 Task: Add the "Expendable selection" in the site builder.
Action: Mouse moved to (1069, 76)
Screenshot: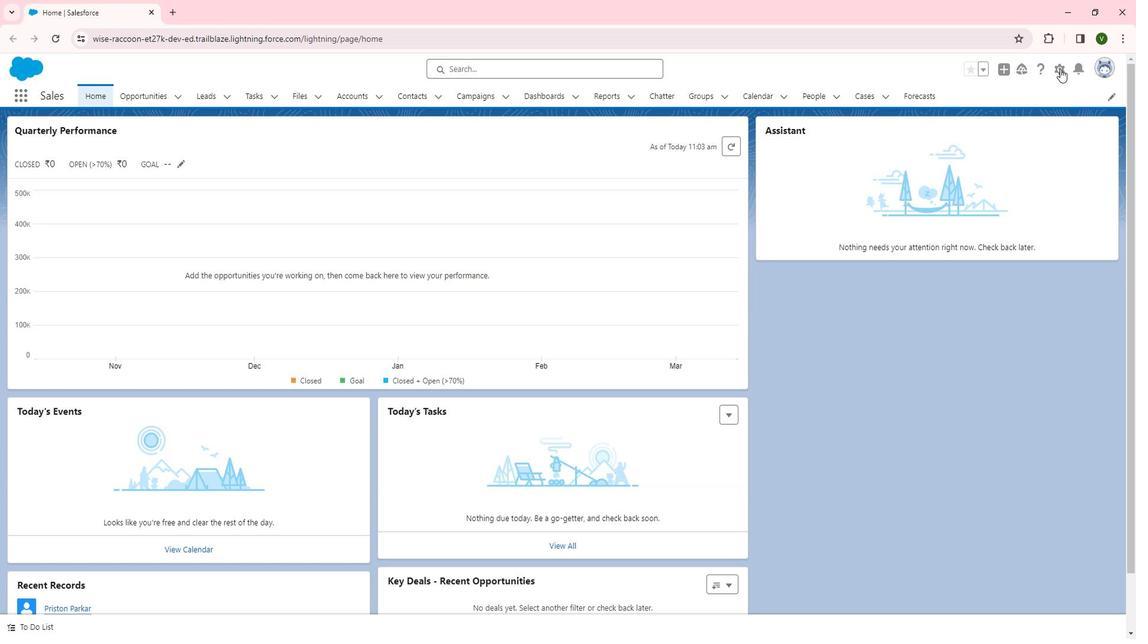 
Action: Mouse pressed left at (1069, 76)
Screenshot: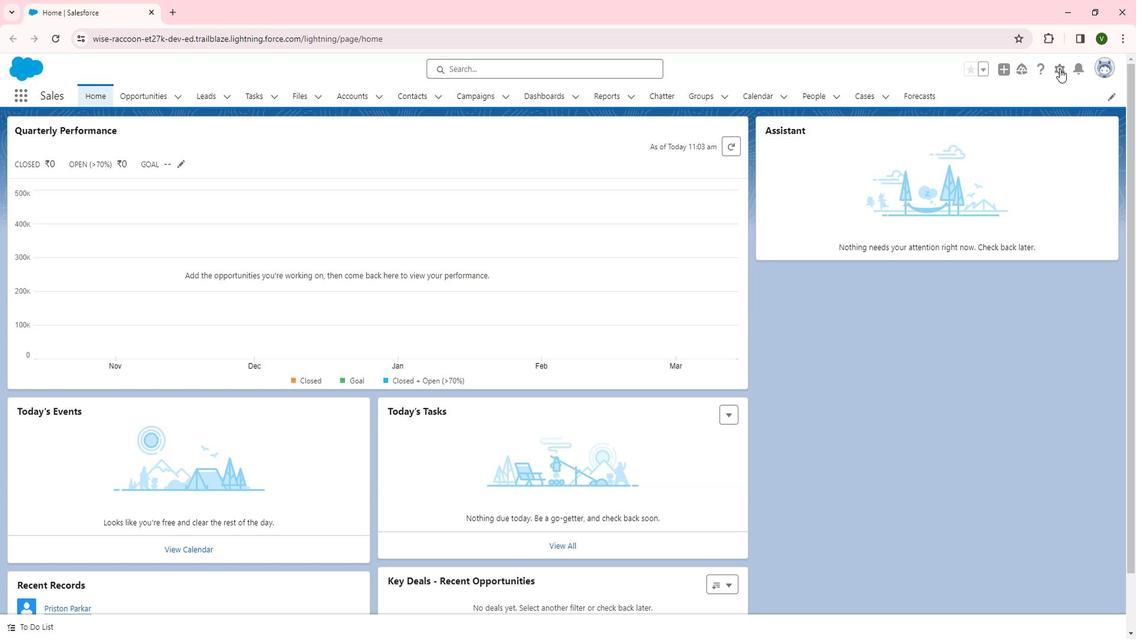 
Action: Mouse moved to (1011, 124)
Screenshot: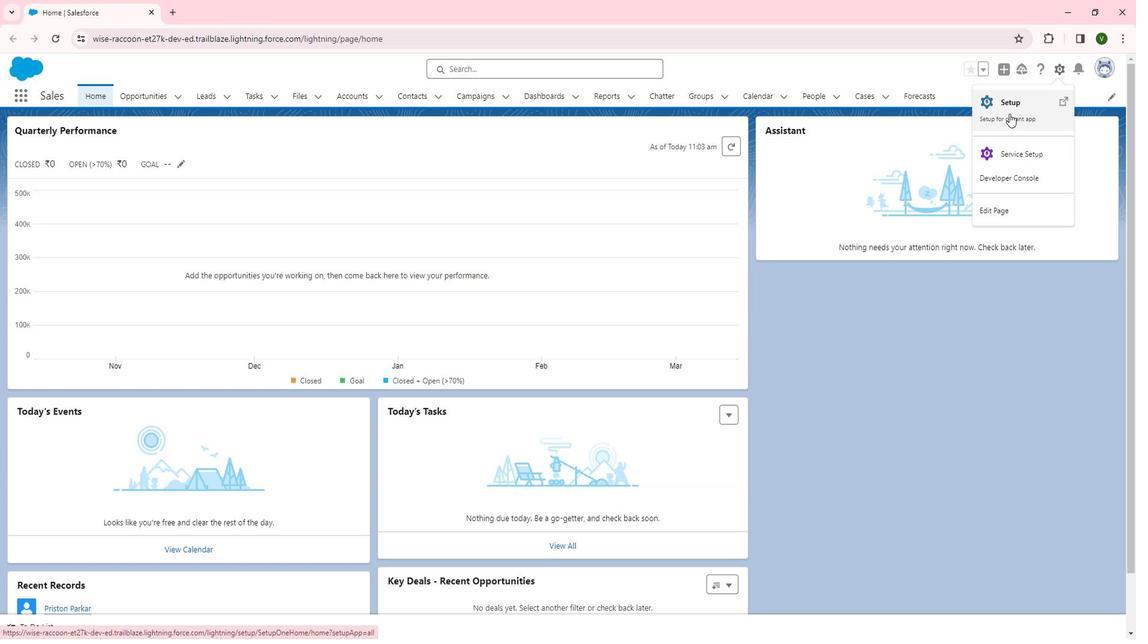 
Action: Mouse pressed left at (1011, 124)
Screenshot: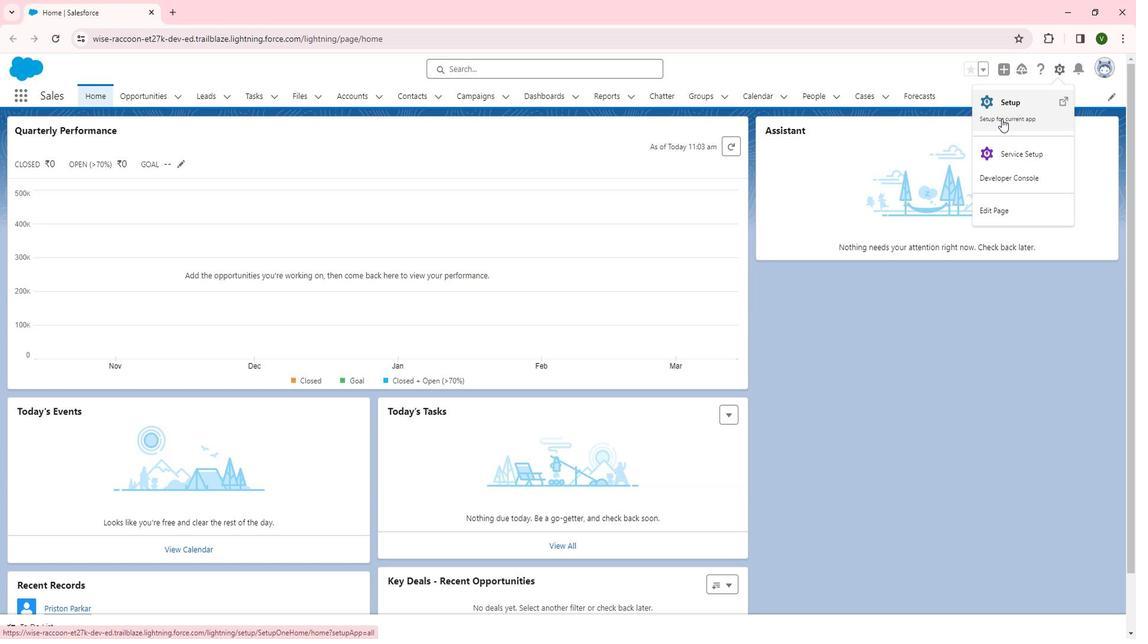 
Action: Mouse moved to (91, 239)
Screenshot: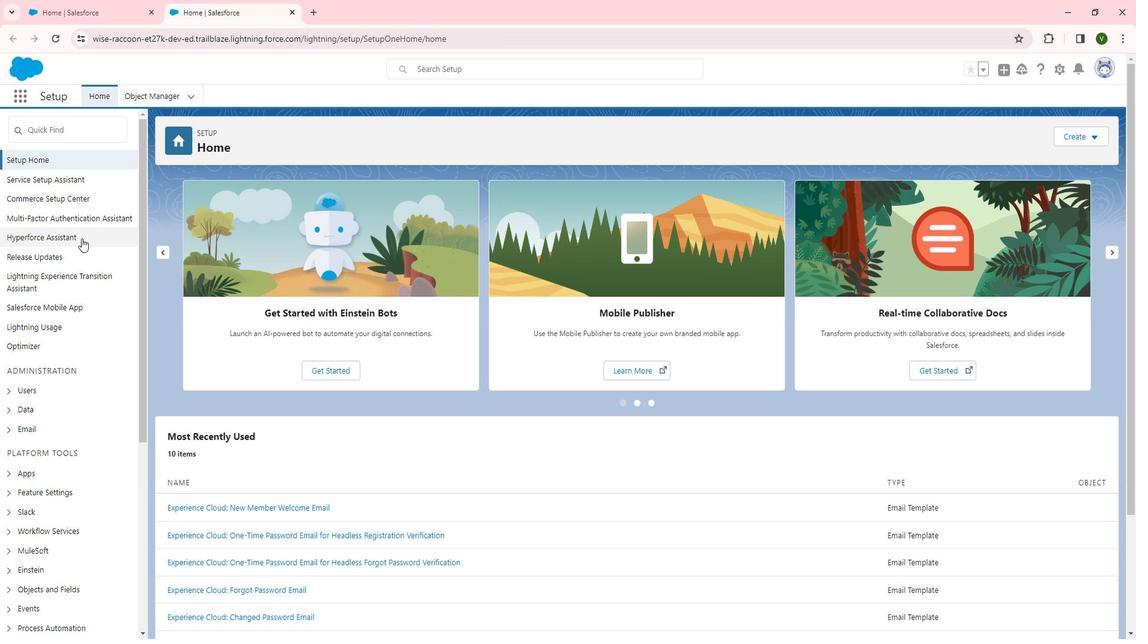 
Action: Mouse scrolled (91, 239) with delta (0, 0)
Screenshot: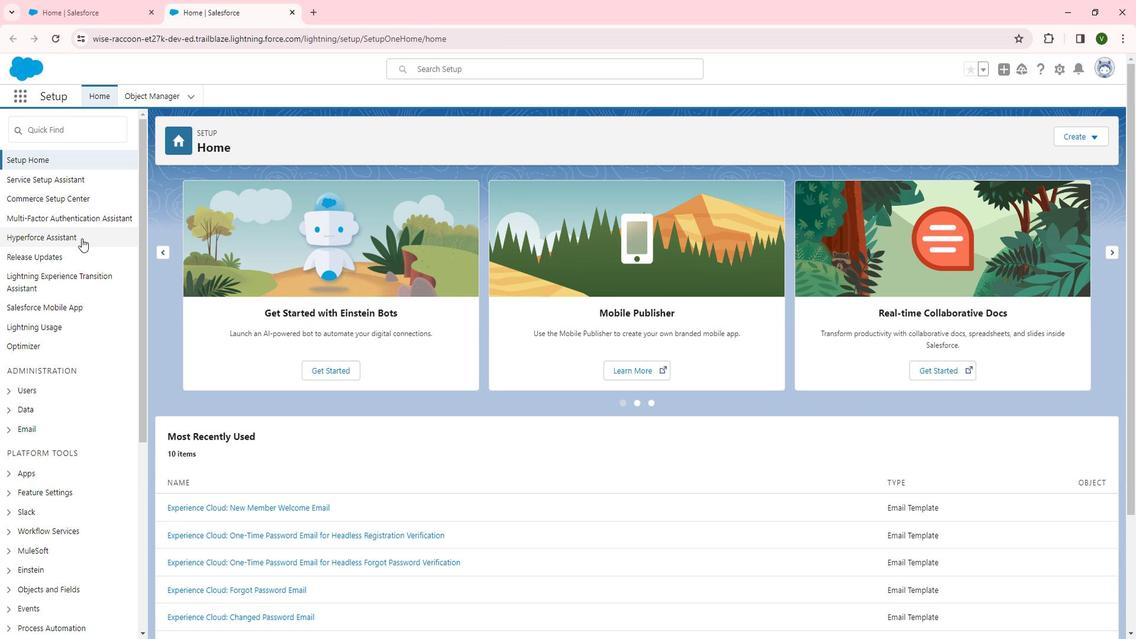 
Action: Mouse scrolled (91, 239) with delta (0, 0)
Screenshot: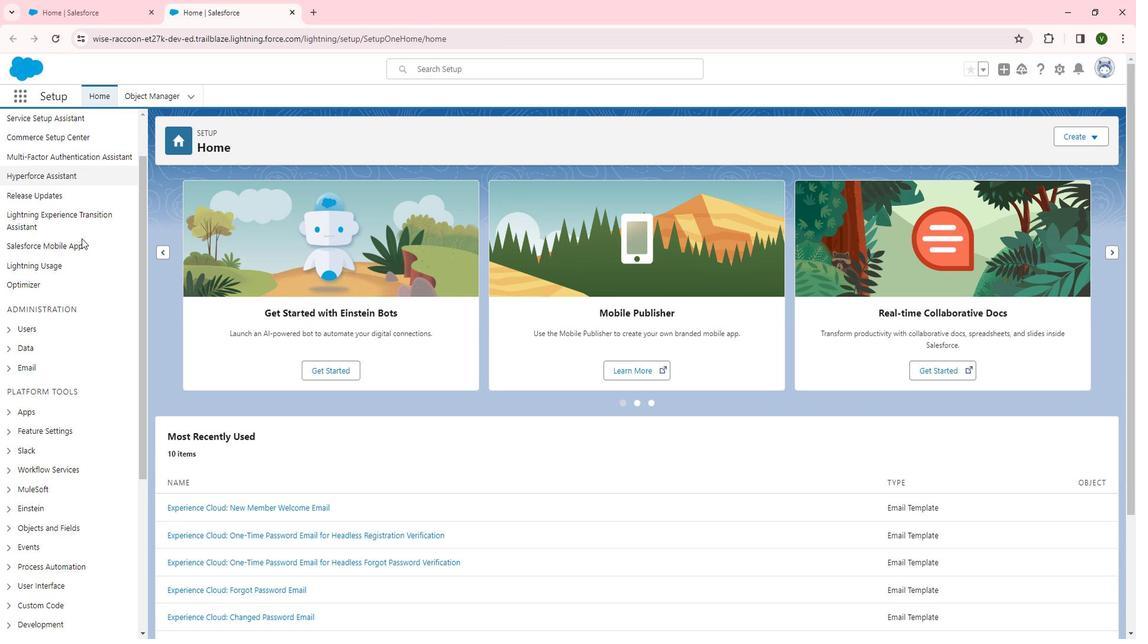 
Action: Mouse scrolled (91, 239) with delta (0, 0)
Screenshot: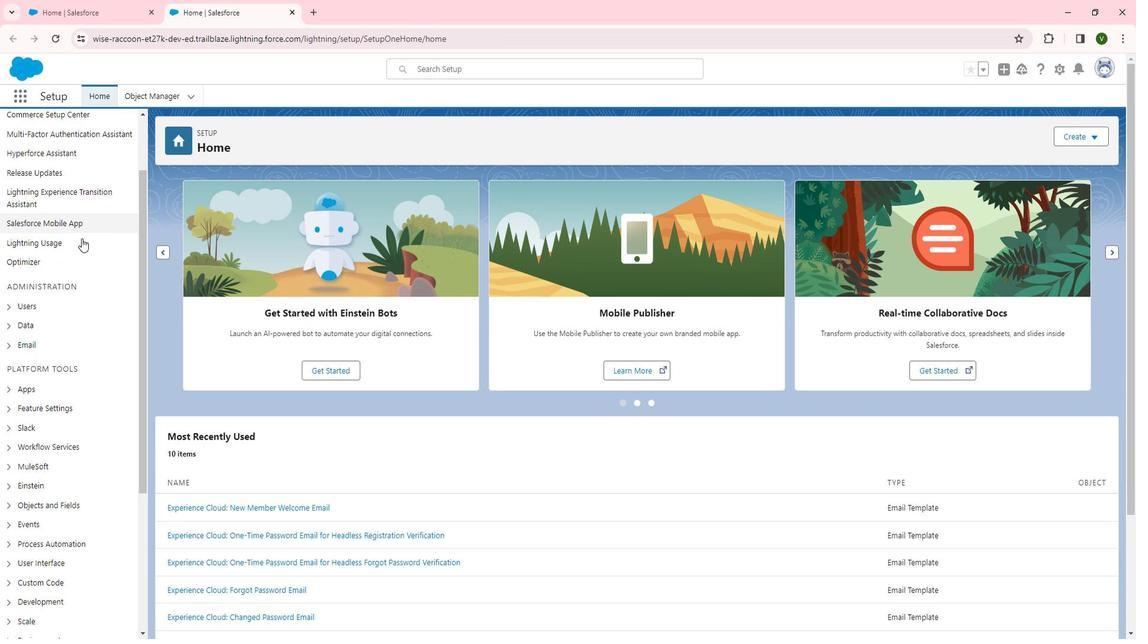 
Action: Mouse moved to (65, 313)
Screenshot: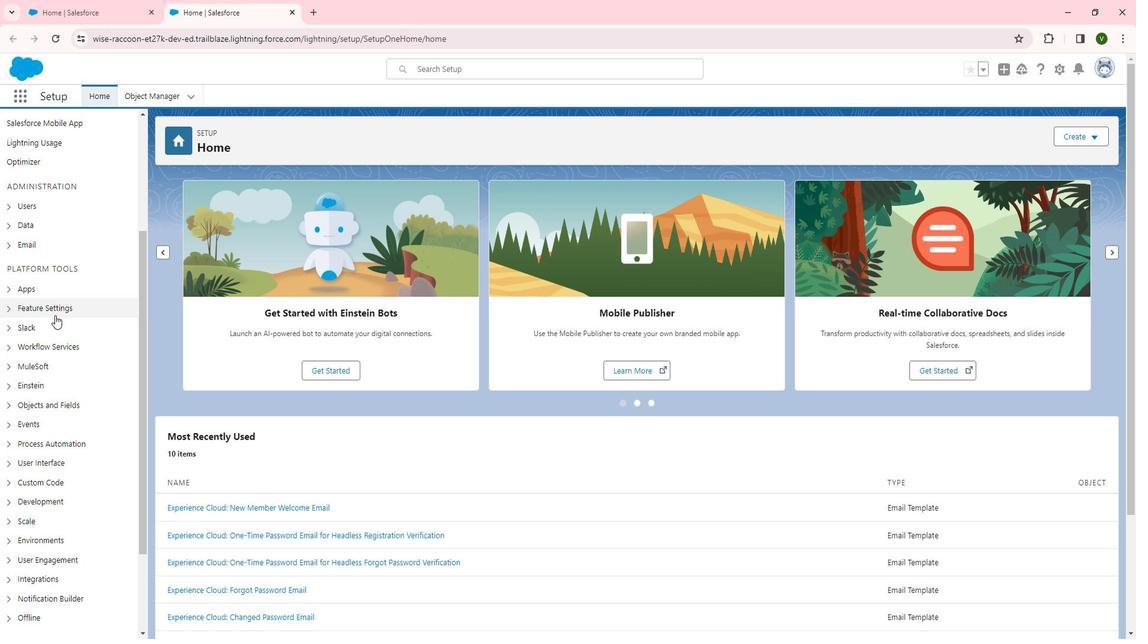
Action: Mouse scrolled (65, 313) with delta (0, 0)
Screenshot: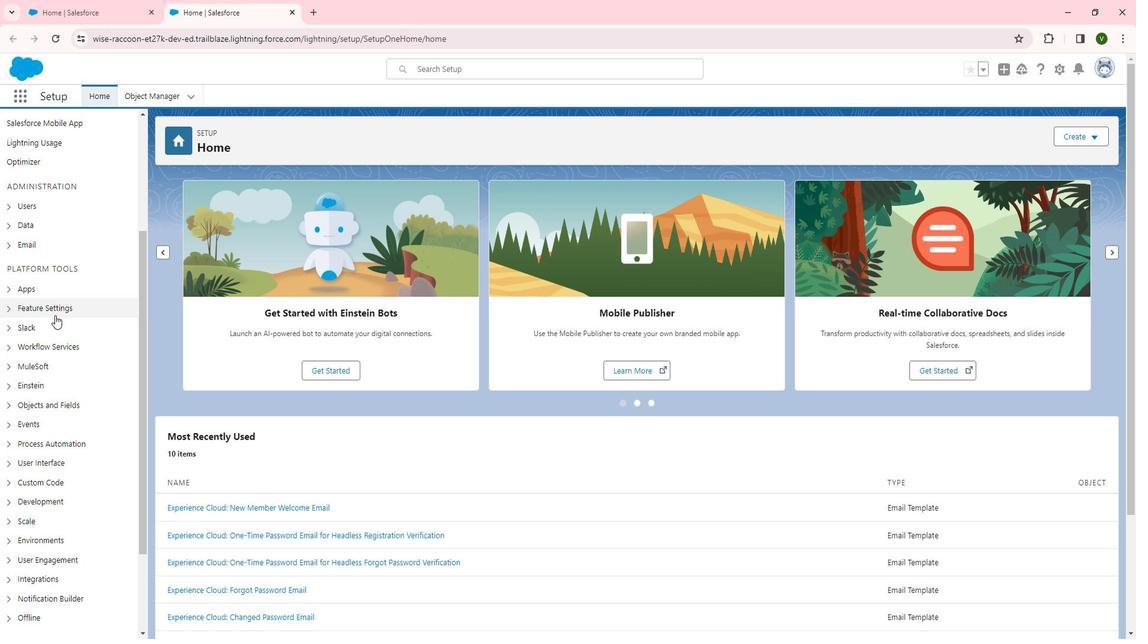 
Action: Mouse scrolled (65, 313) with delta (0, 0)
Screenshot: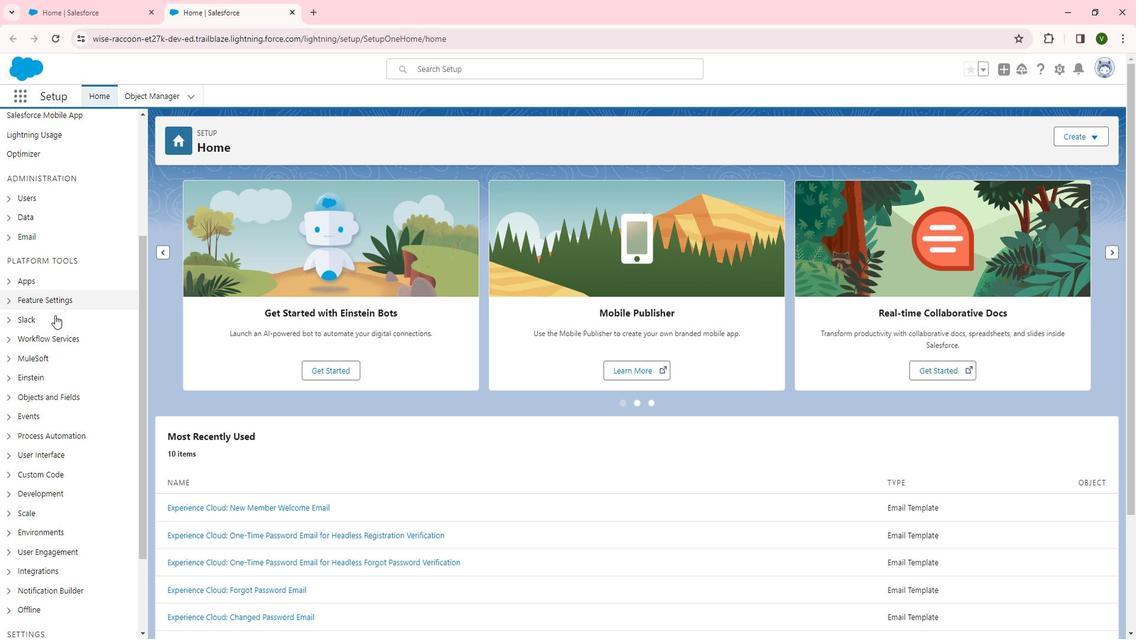 
Action: Mouse moved to (41, 186)
Screenshot: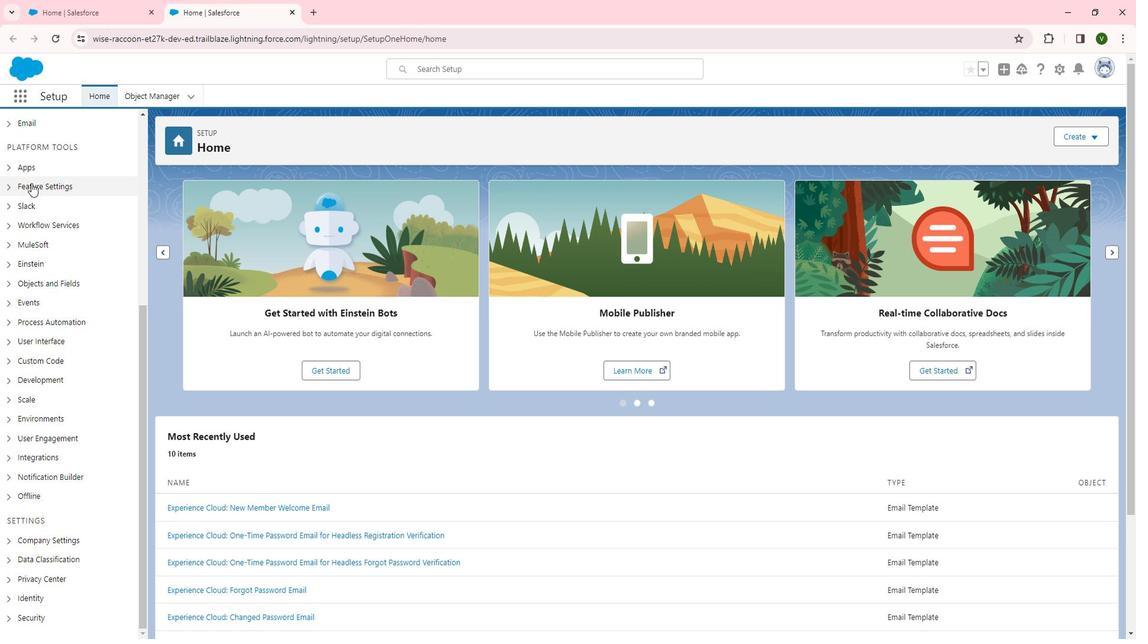 
Action: Mouse pressed left at (41, 186)
Screenshot: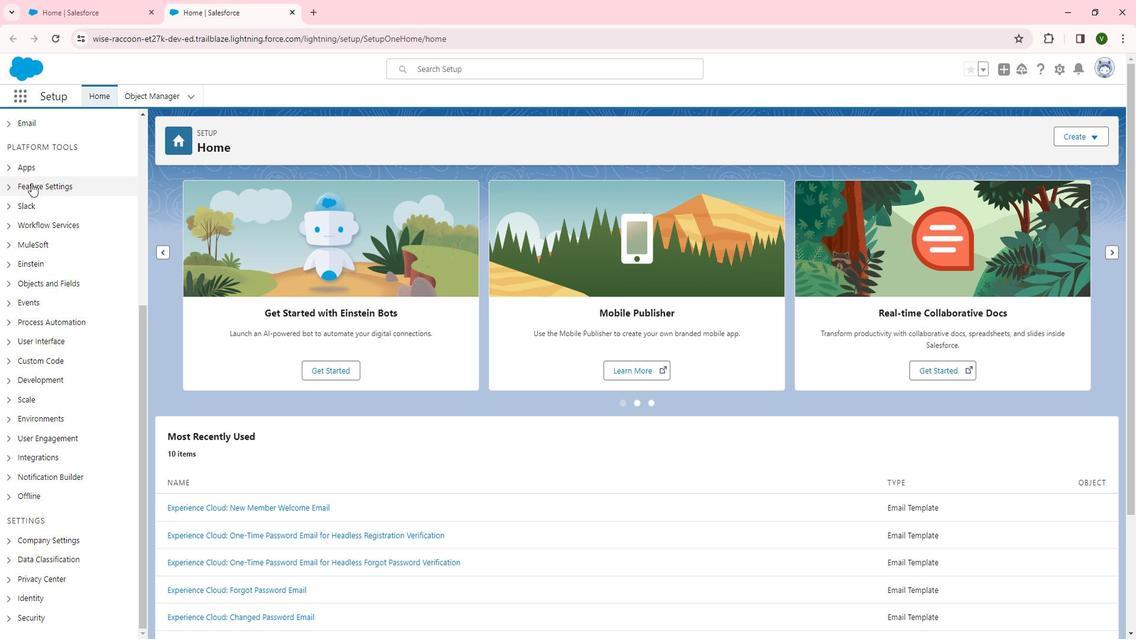 
Action: Mouse moved to (73, 275)
Screenshot: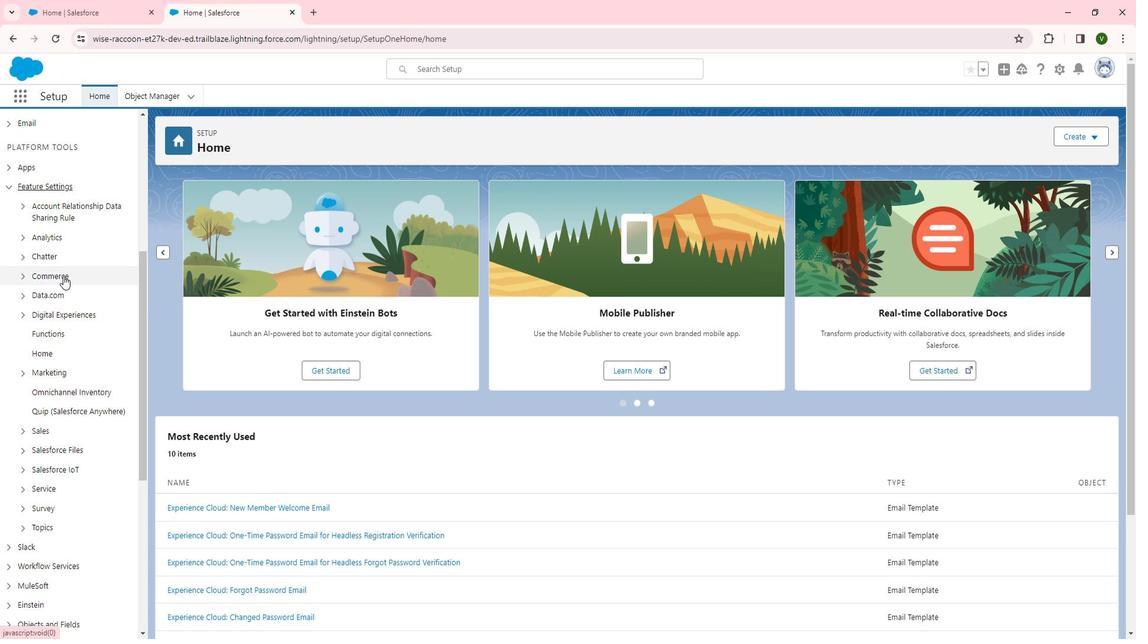 
Action: Mouse scrolled (73, 275) with delta (0, 0)
Screenshot: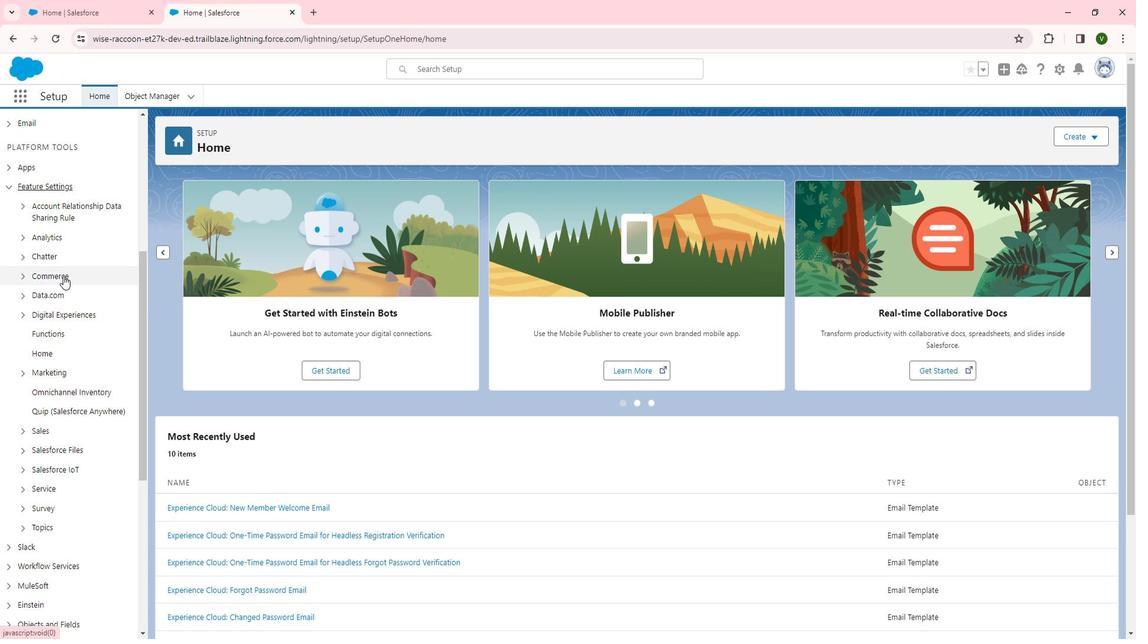 
Action: Mouse moved to (69, 252)
Screenshot: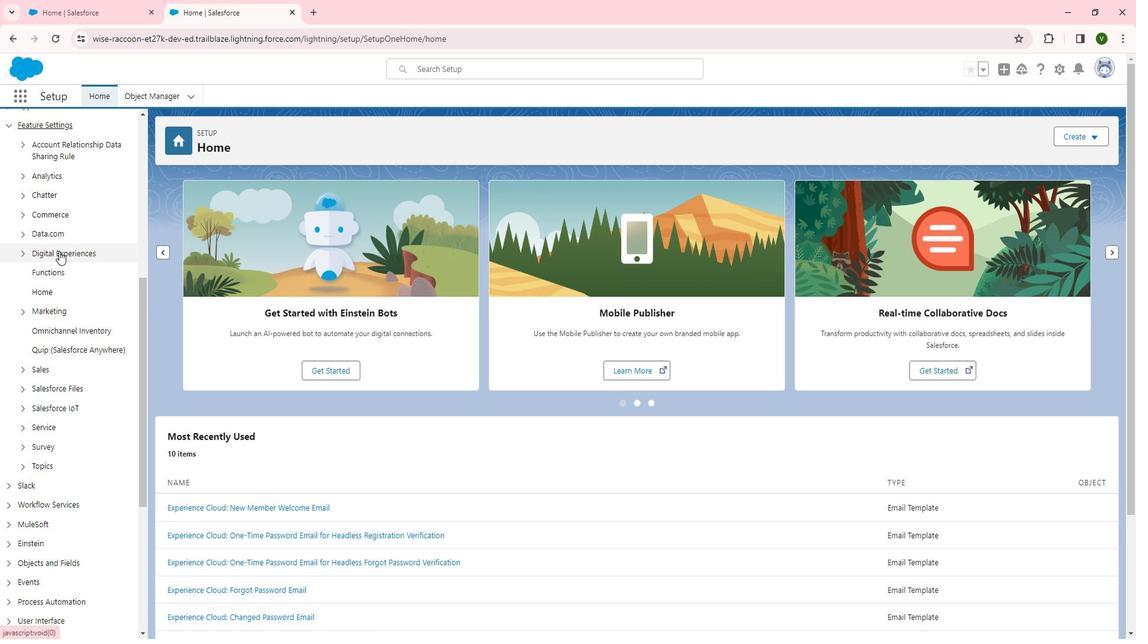 
Action: Mouse pressed left at (69, 252)
Screenshot: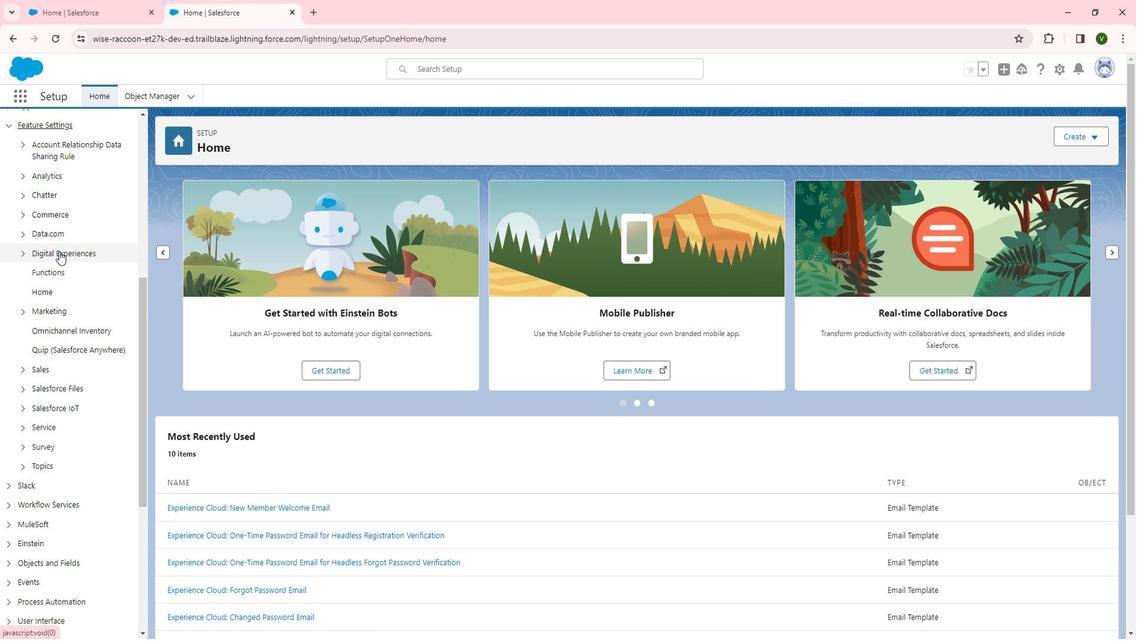 
Action: Mouse moved to (57, 271)
Screenshot: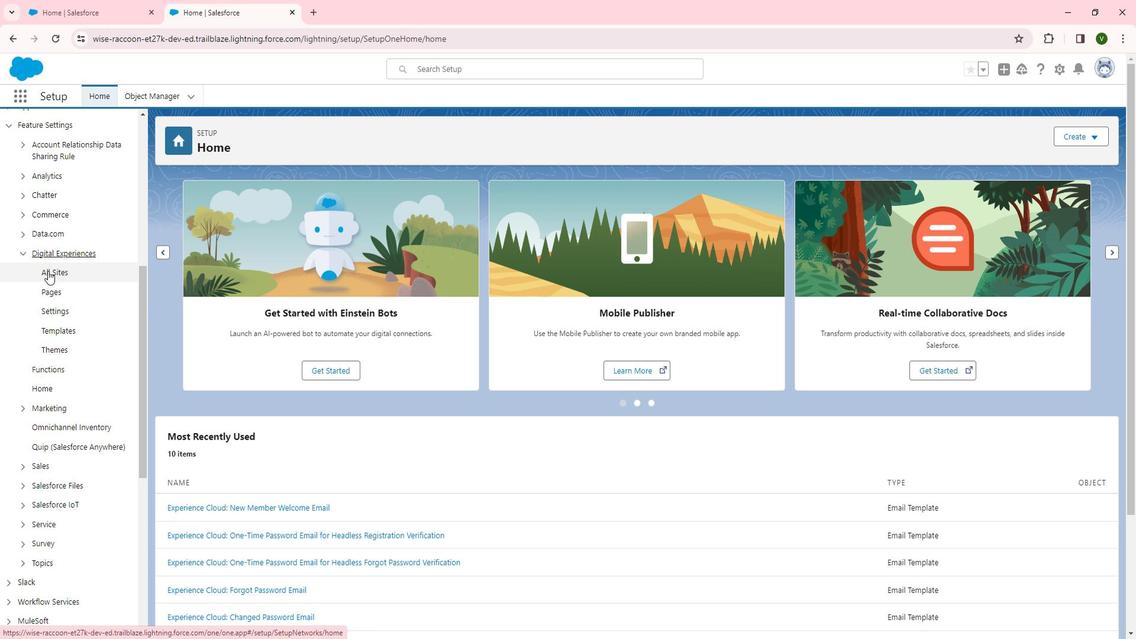 
Action: Mouse pressed left at (57, 271)
Screenshot: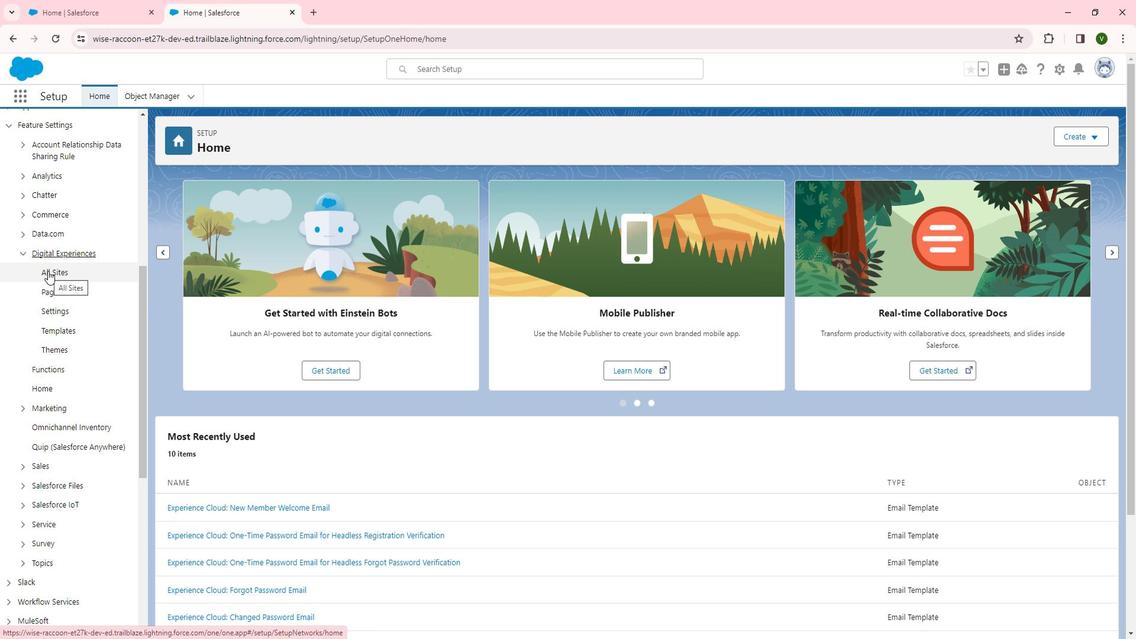 
Action: Mouse moved to (205, 298)
Screenshot: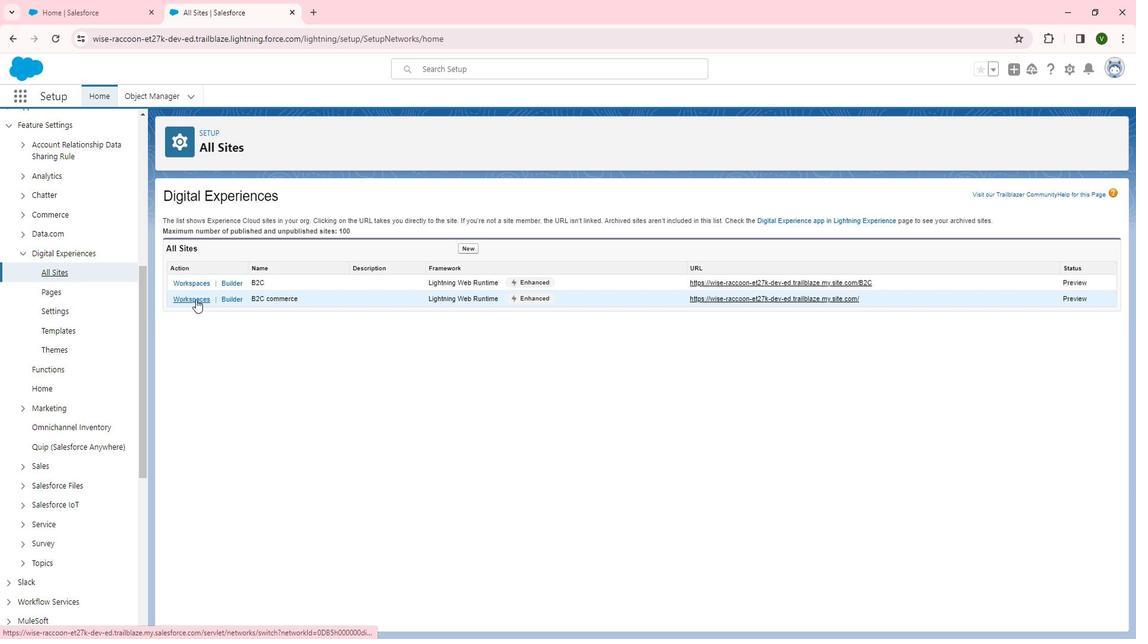 
Action: Mouse pressed left at (205, 298)
Screenshot: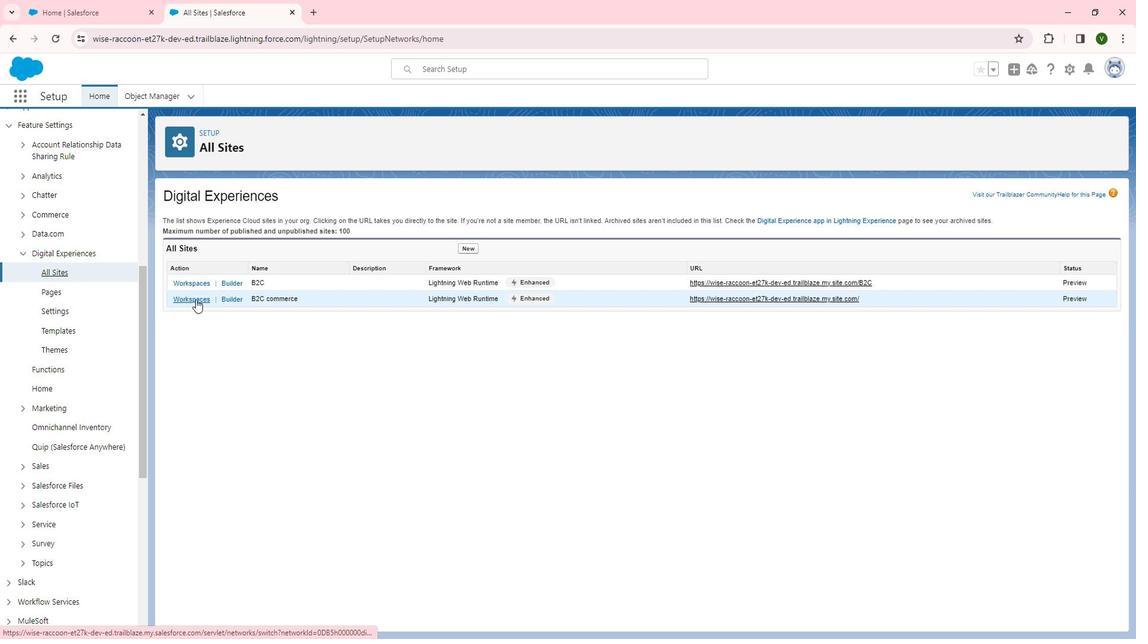 
Action: Mouse moved to (143, 268)
Screenshot: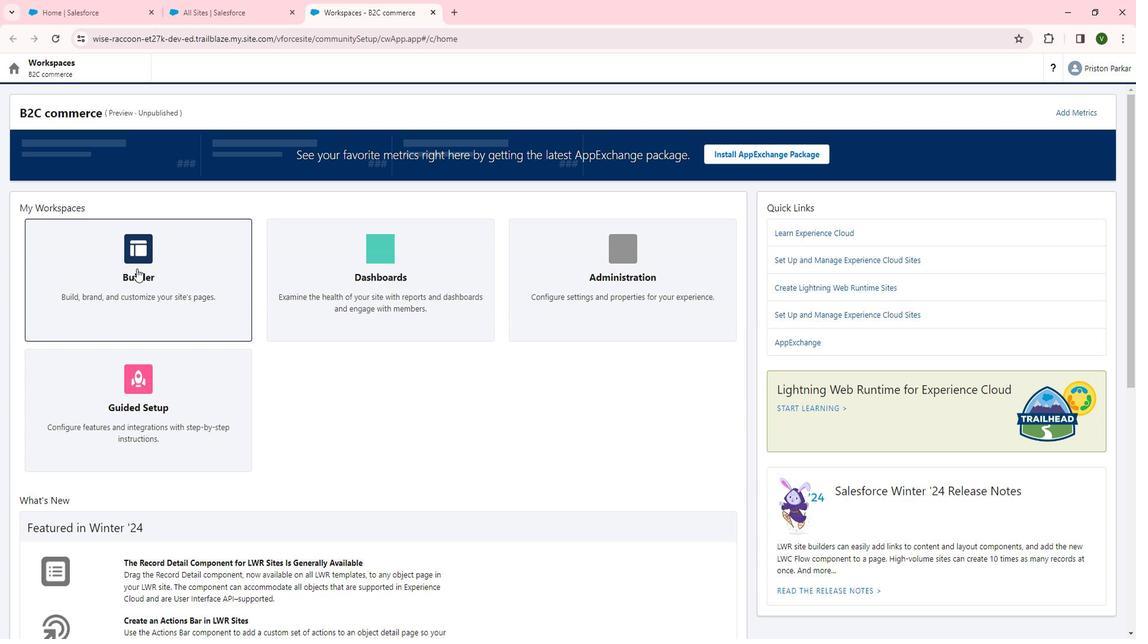 
Action: Mouse pressed left at (143, 268)
Screenshot: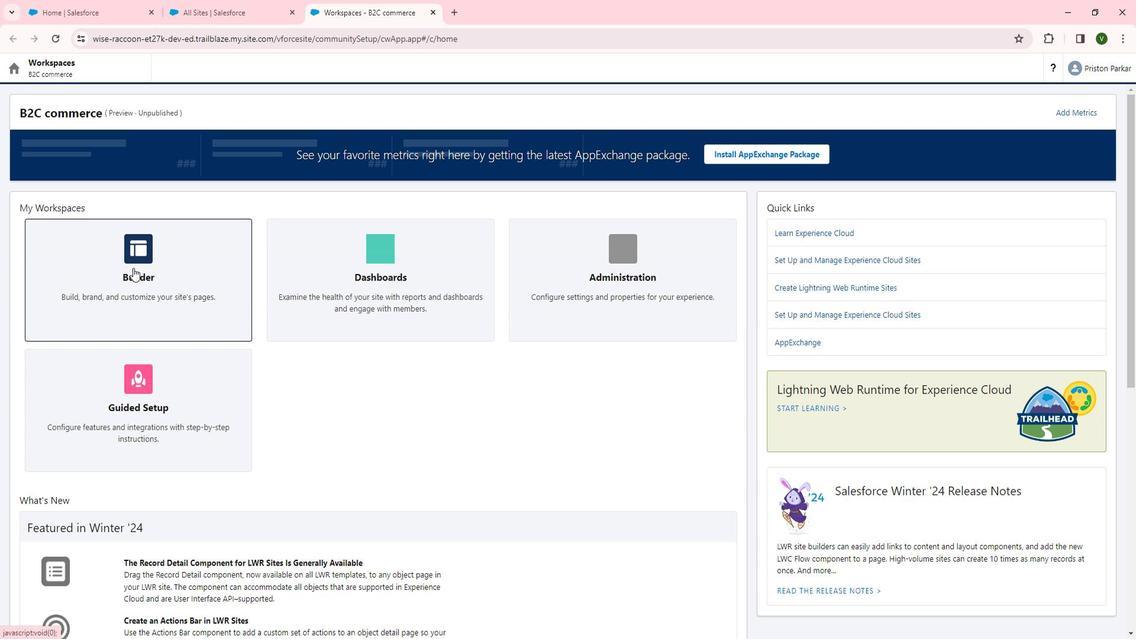 
Action: Mouse moved to (34, 120)
Screenshot: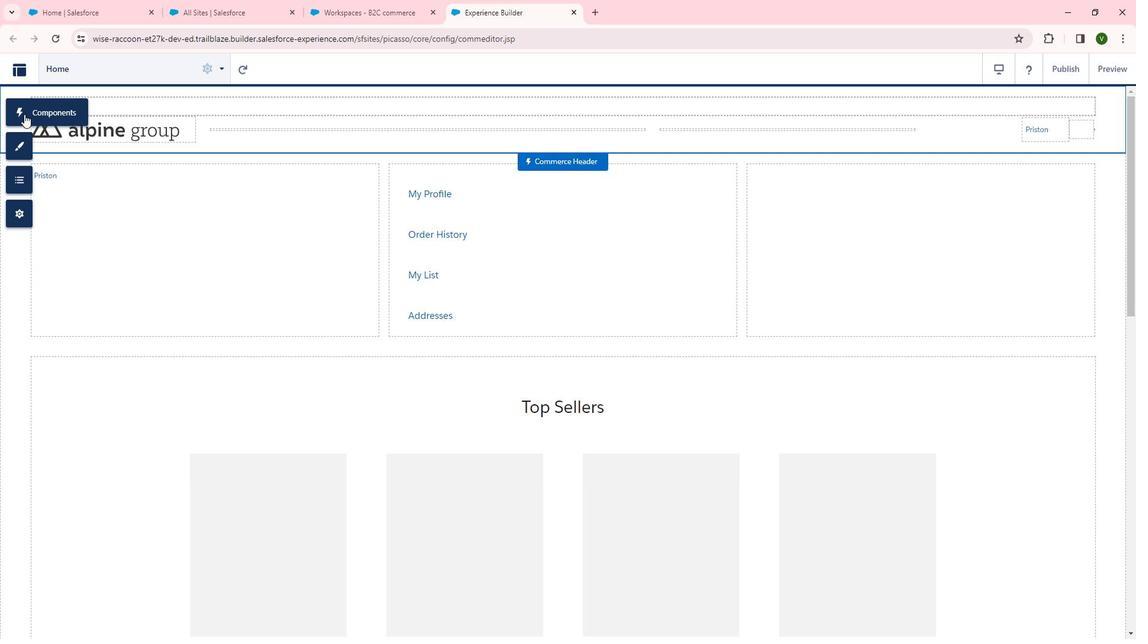 
Action: Mouse pressed left at (34, 120)
Screenshot: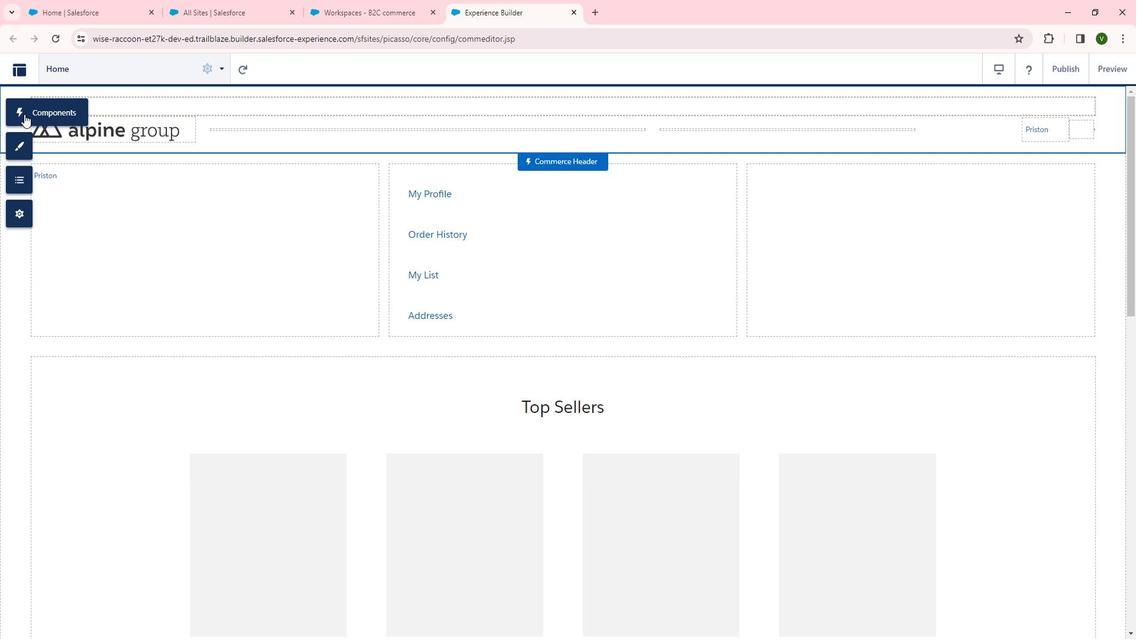 
Action: Mouse moved to (118, 385)
Screenshot: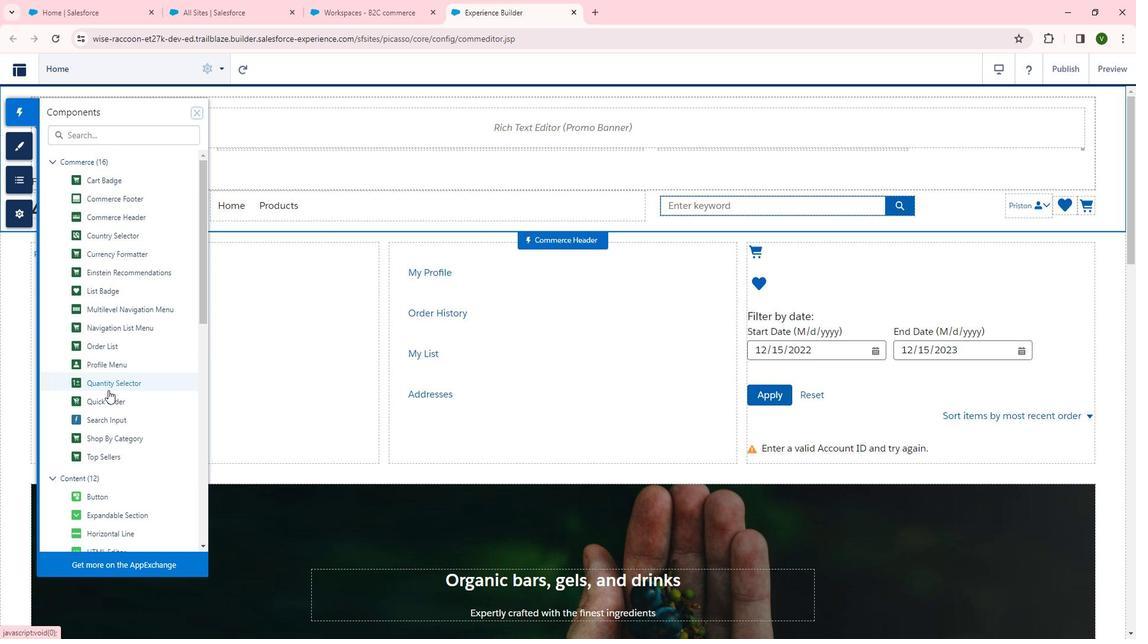 
Action: Mouse scrolled (118, 385) with delta (0, 0)
Screenshot: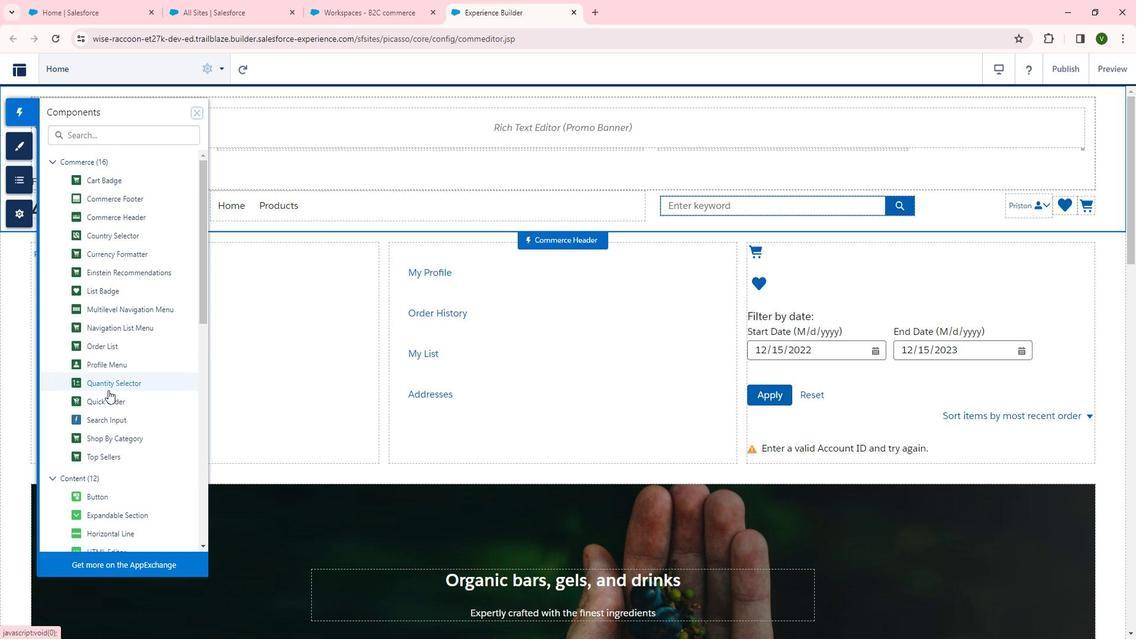 
Action: Mouse scrolled (118, 385) with delta (0, 0)
Screenshot: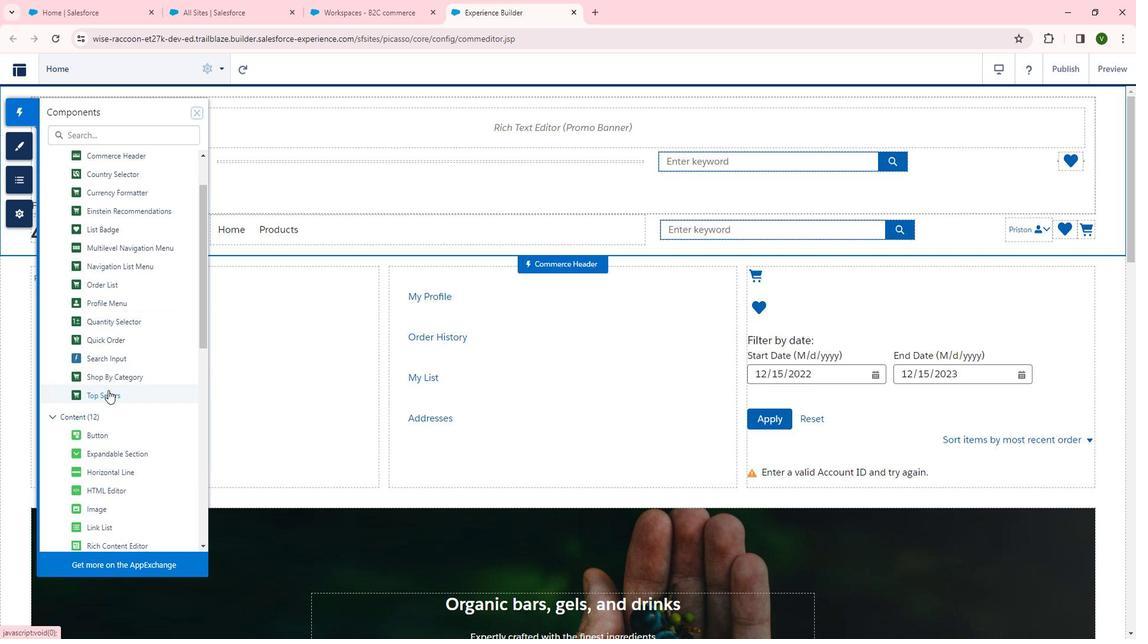 
Action: Mouse scrolled (118, 385) with delta (0, 0)
Screenshot: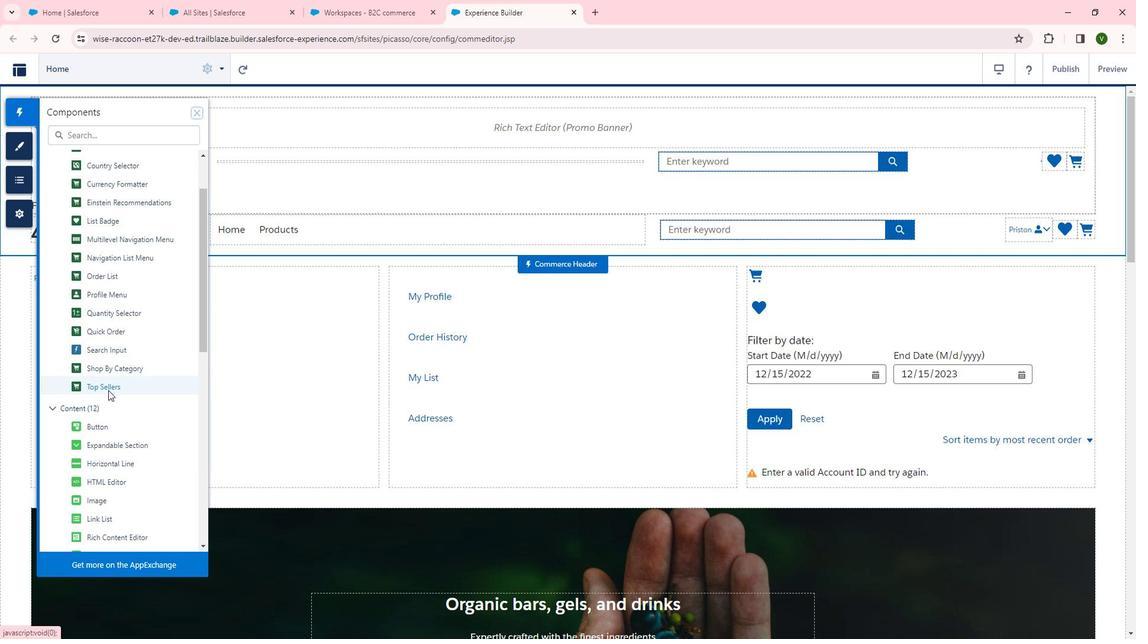 
Action: Mouse moved to (501, 430)
Screenshot: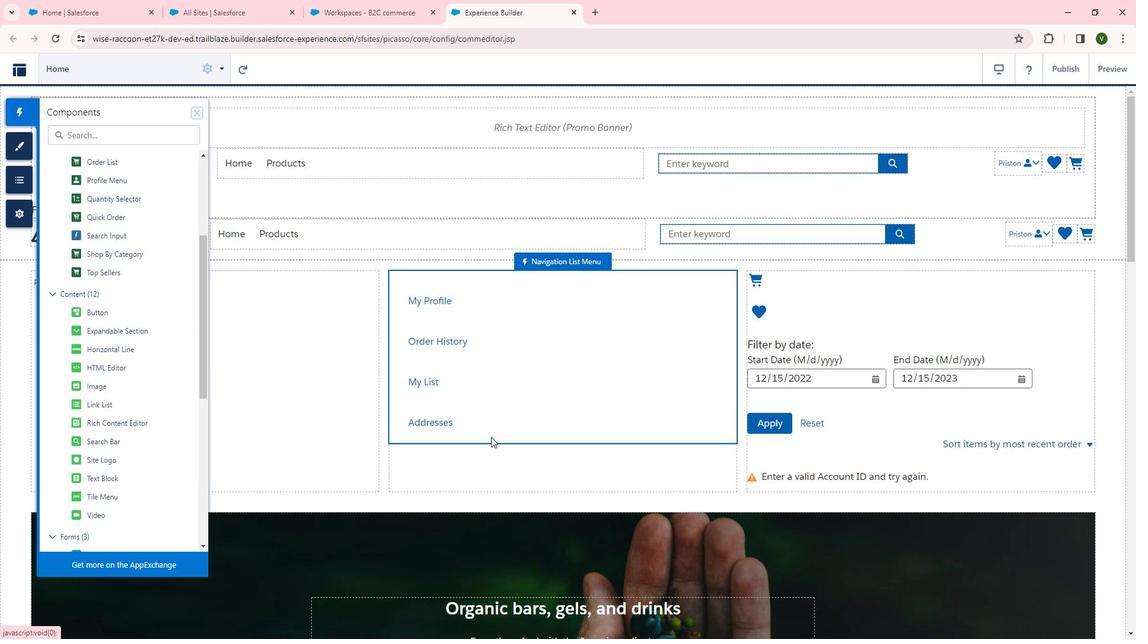 
Action: Mouse scrolled (501, 430) with delta (0, 0)
Screenshot: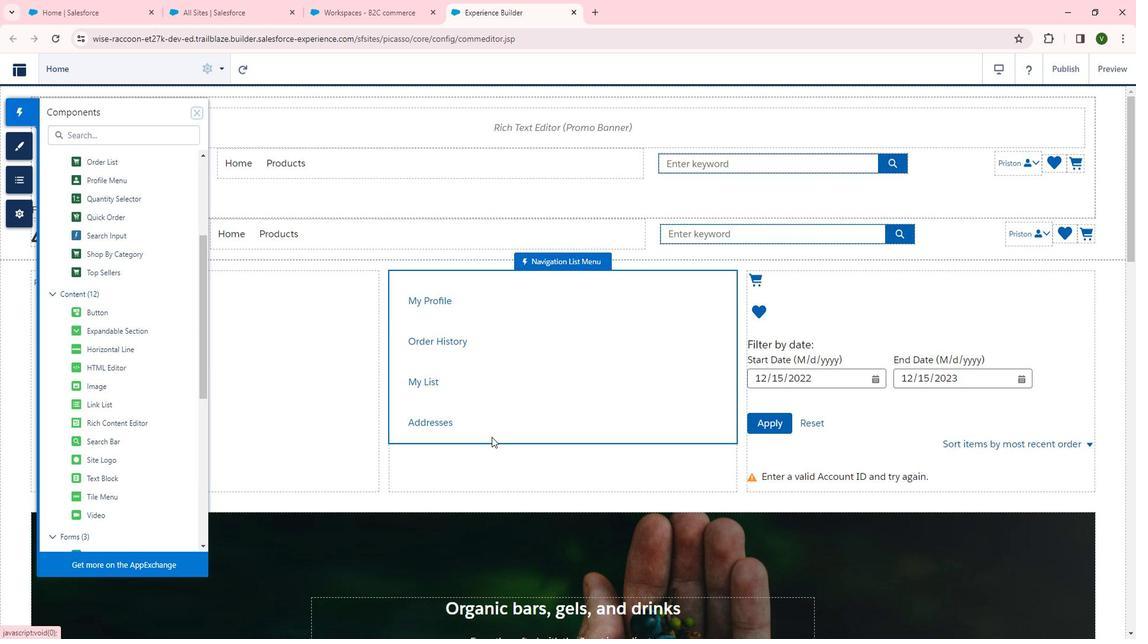 
Action: Mouse scrolled (501, 430) with delta (0, 0)
Screenshot: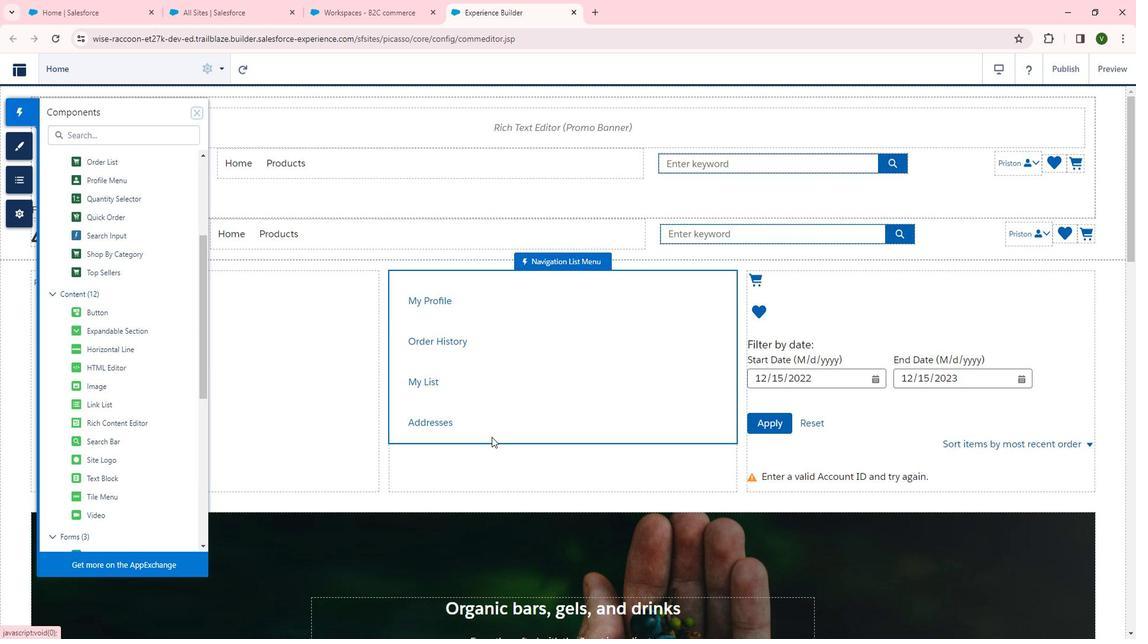 
Action: Mouse scrolled (501, 430) with delta (0, 0)
Screenshot: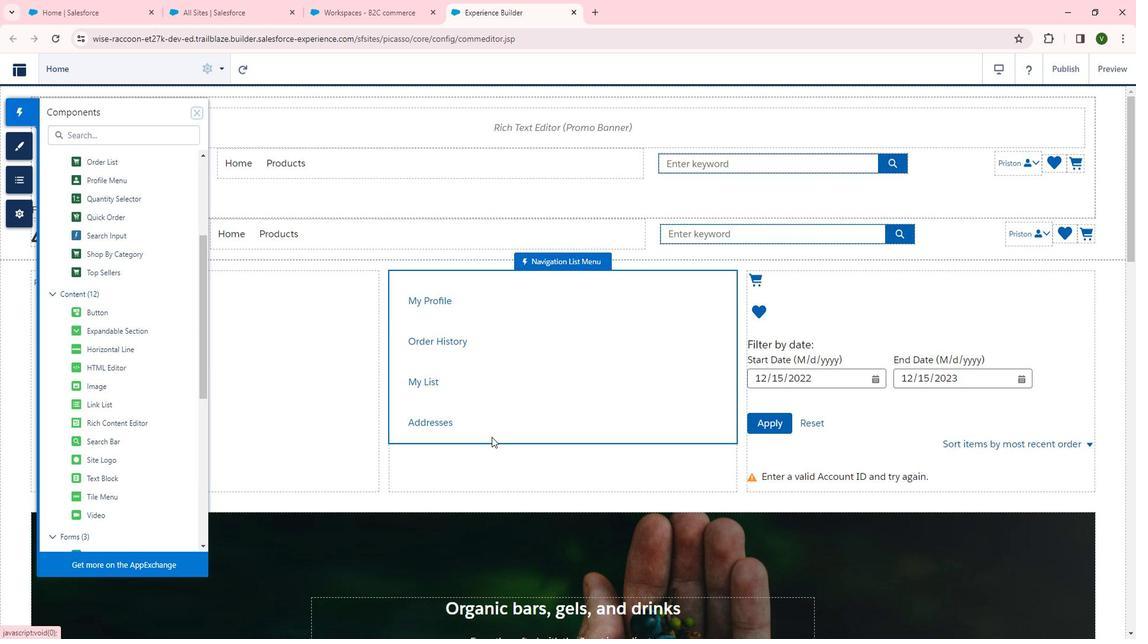 
Action: Mouse scrolled (501, 430) with delta (0, 0)
Screenshot: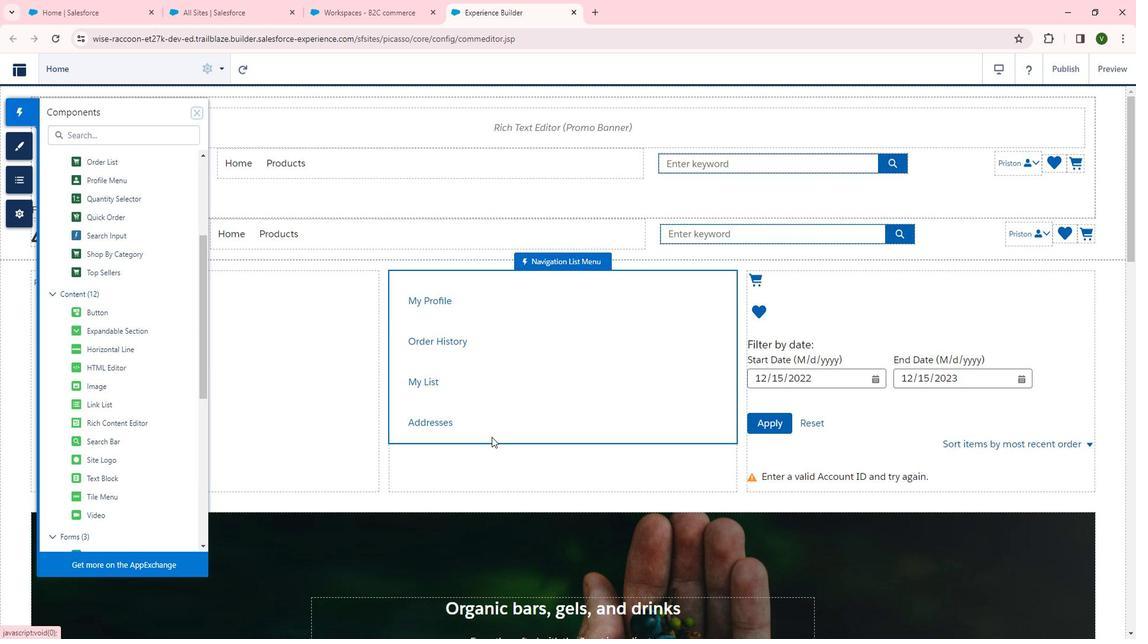 
Action: Mouse scrolled (501, 430) with delta (0, 0)
Screenshot: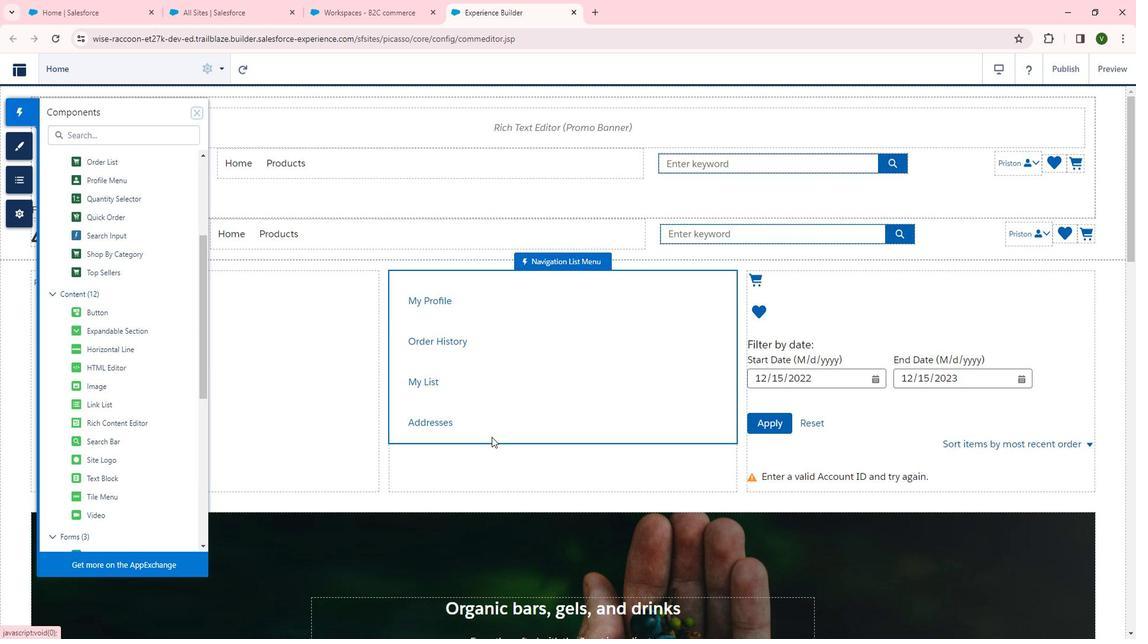 
Action: Mouse scrolled (501, 430) with delta (0, 0)
Screenshot: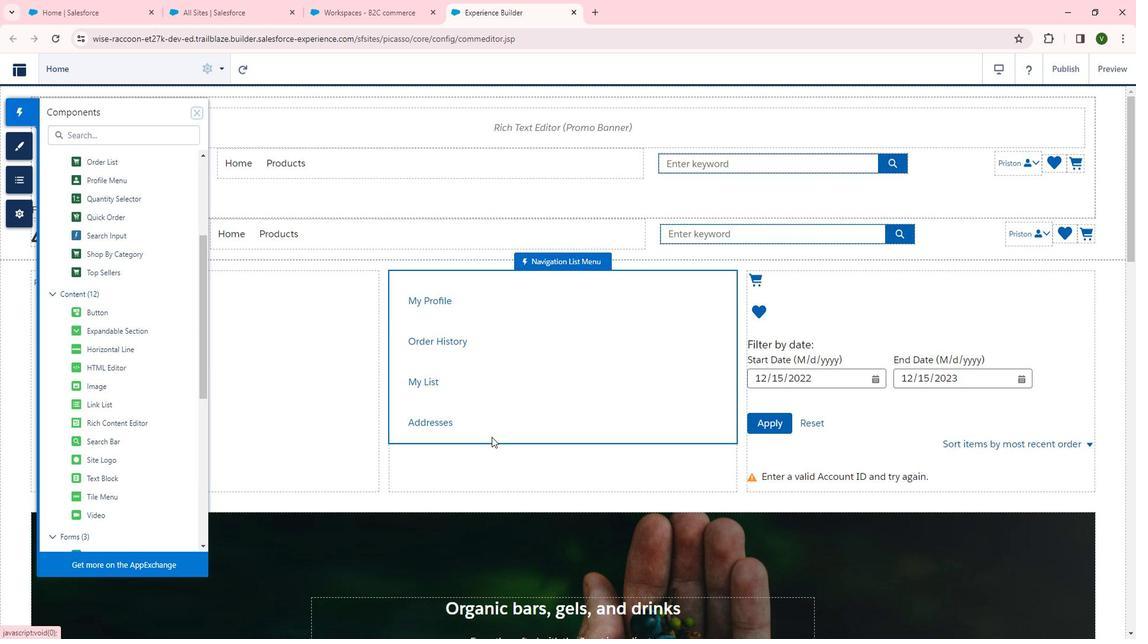 
Action: Mouse moved to (504, 430)
Screenshot: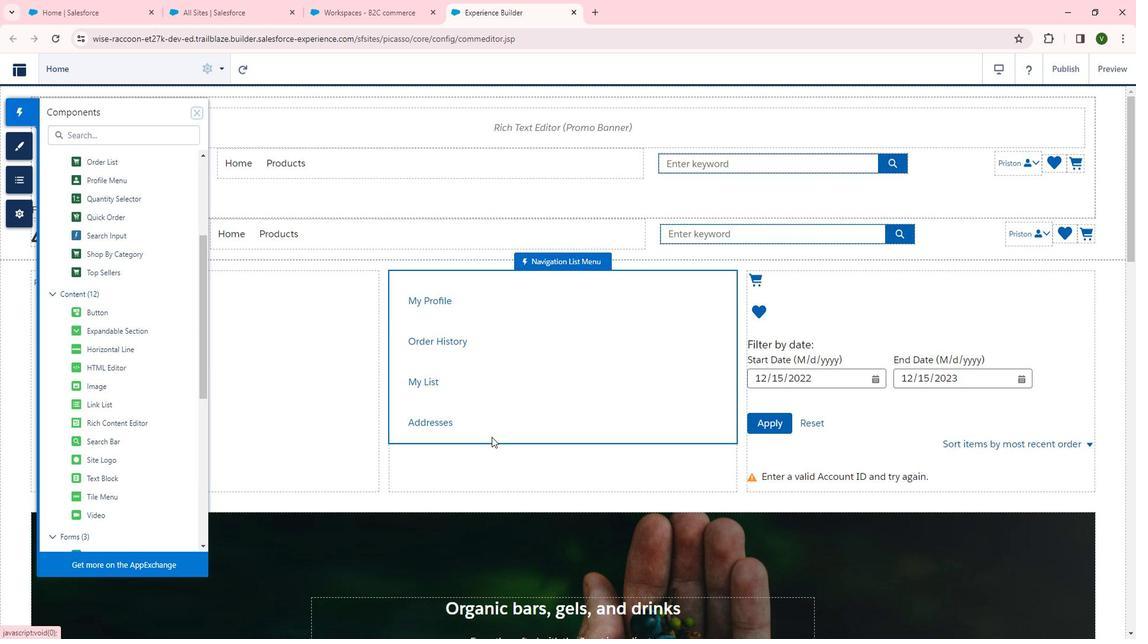 
Action: Mouse scrolled (504, 429) with delta (0, 0)
Screenshot: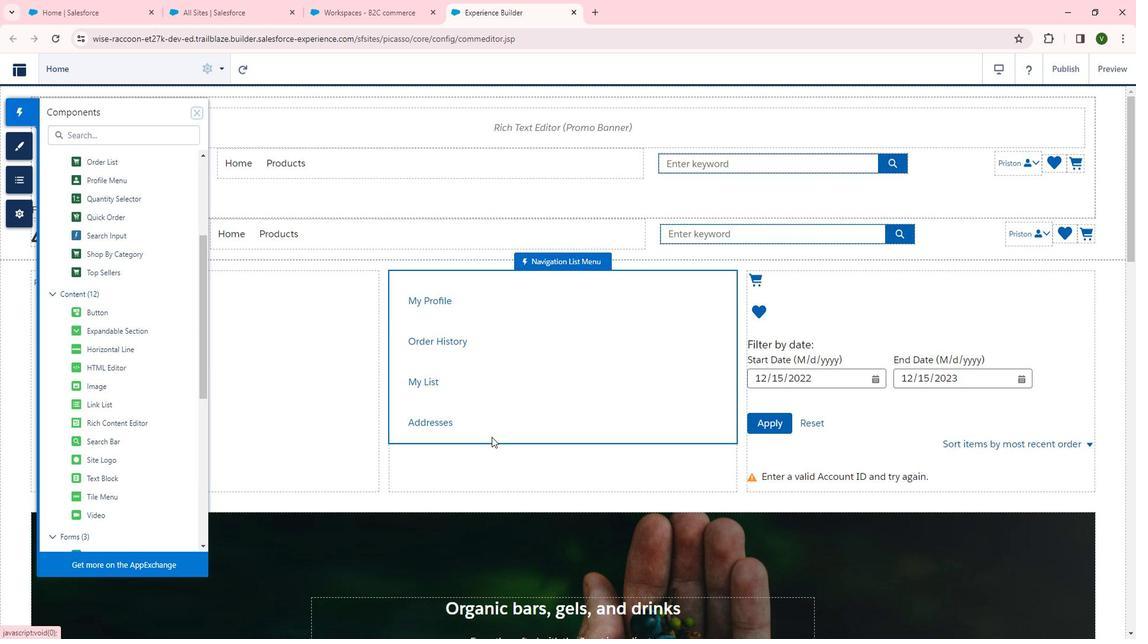 
Action: Mouse moved to (123, 324)
Screenshot: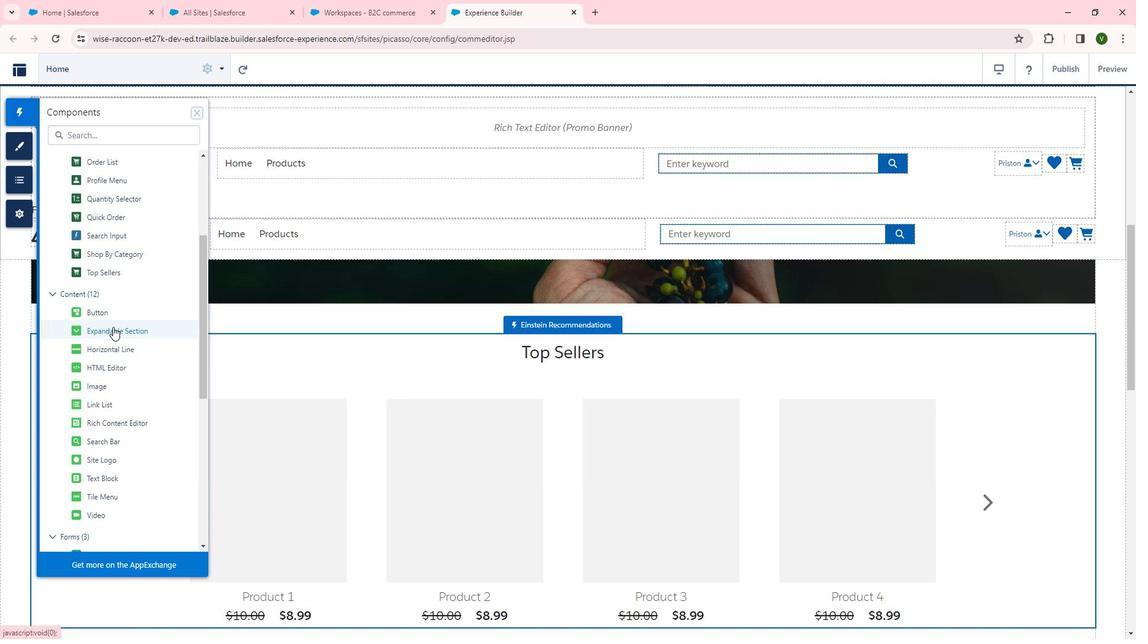 
Action: Mouse pressed left at (123, 324)
Screenshot: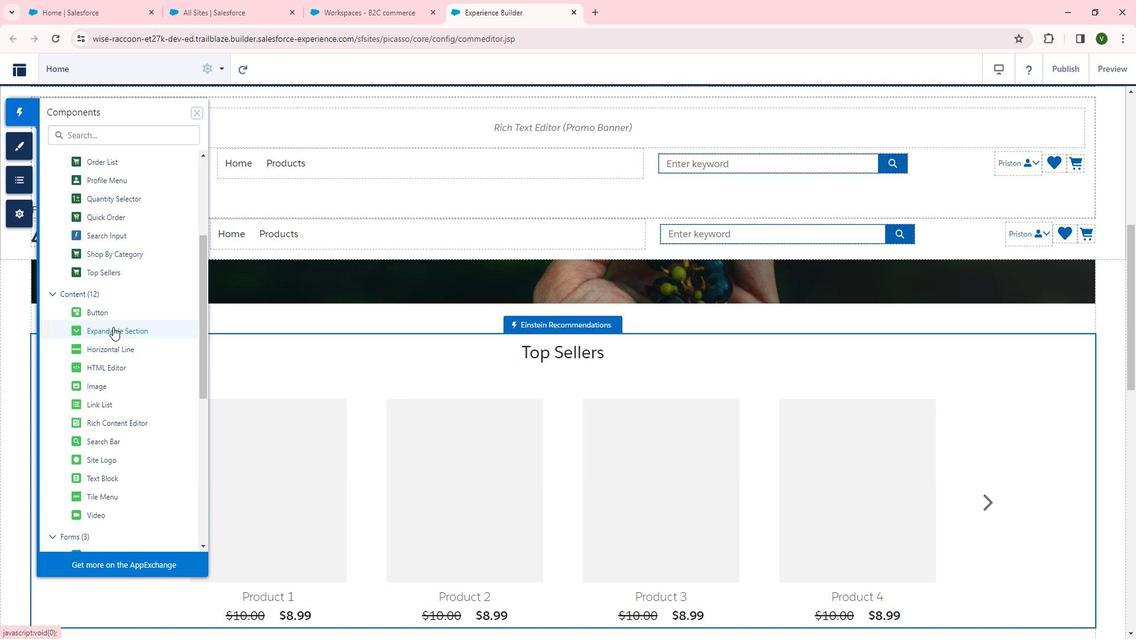 
Action: Mouse moved to (420, 457)
Screenshot: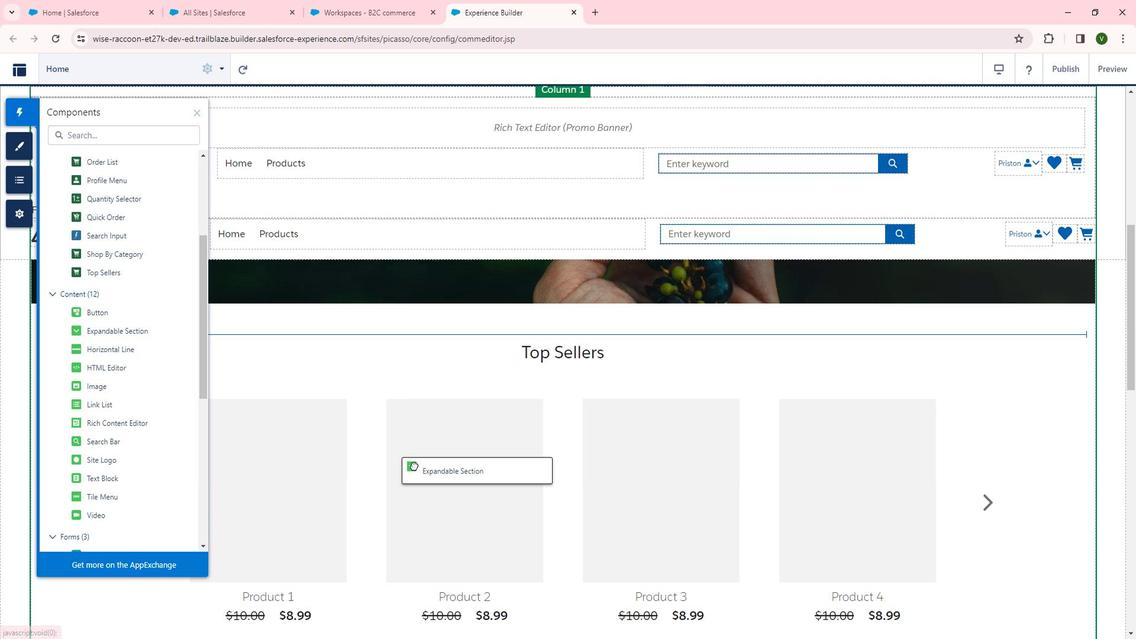 
Action: Mouse scrolled (420, 456) with delta (0, 0)
Screenshot: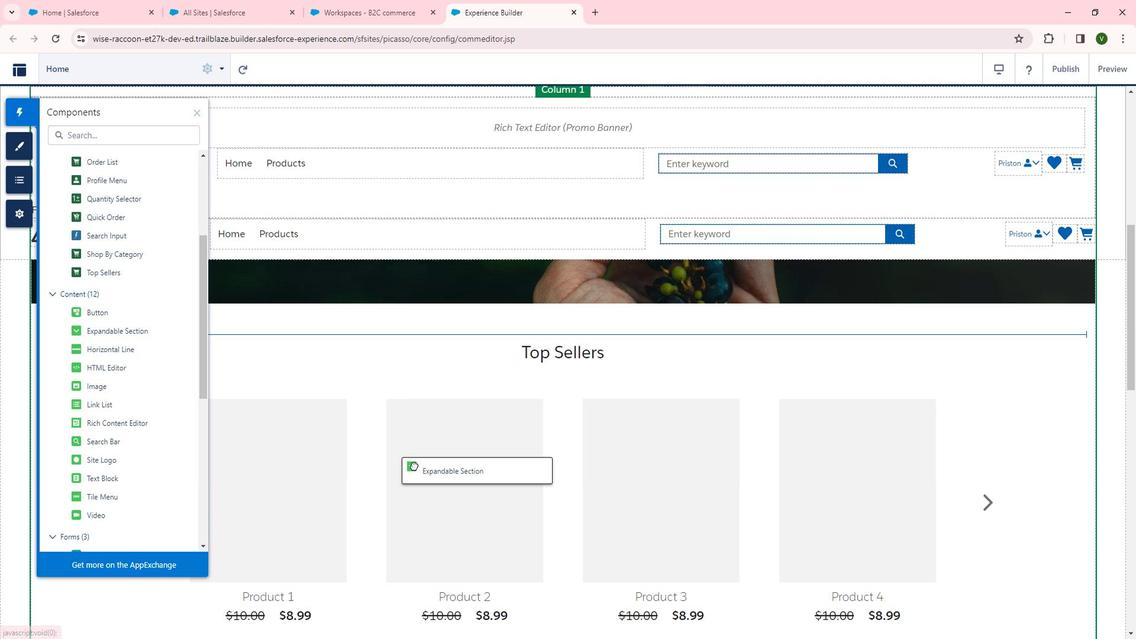 
Action: Mouse moved to (434, 464)
Screenshot: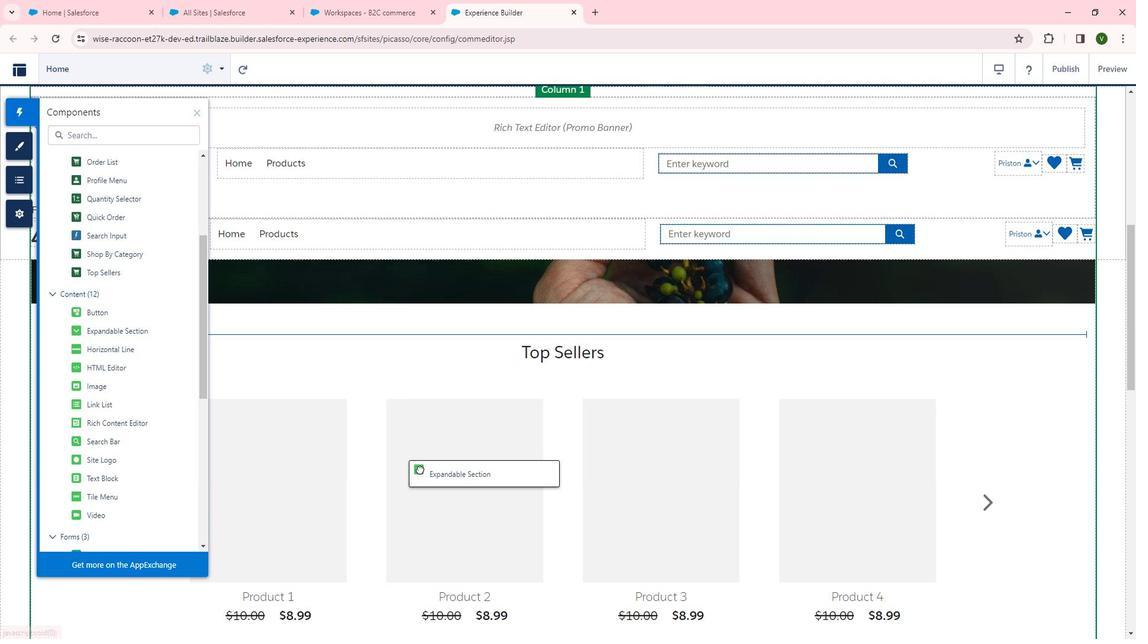 
Action: Mouse scrolled (434, 463) with delta (0, 0)
Screenshot: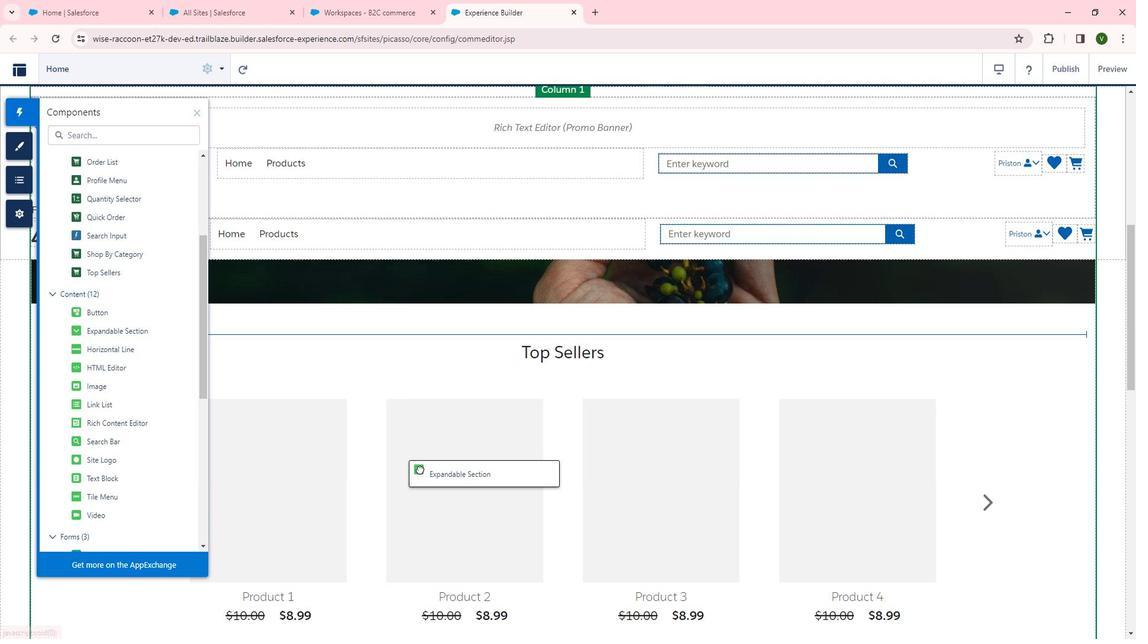 
Action: Mouse scrolled (434, 463) with delta (0, 0)
Screenshot: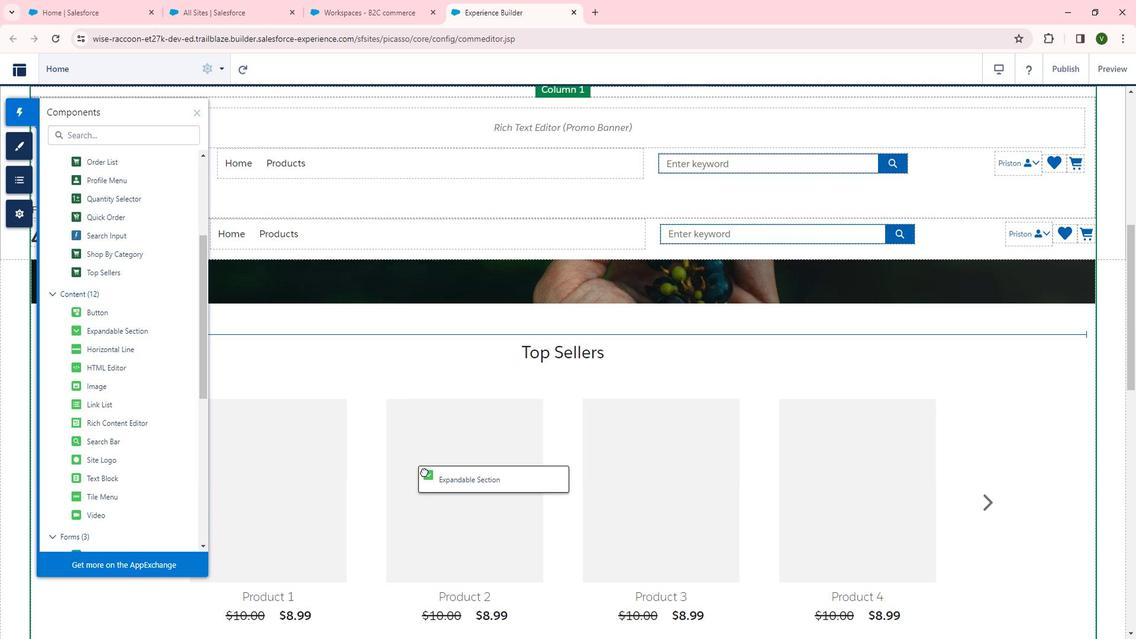 
Action: Mouse scrolled (434, 463) with delta (0, 0)
Screenshot: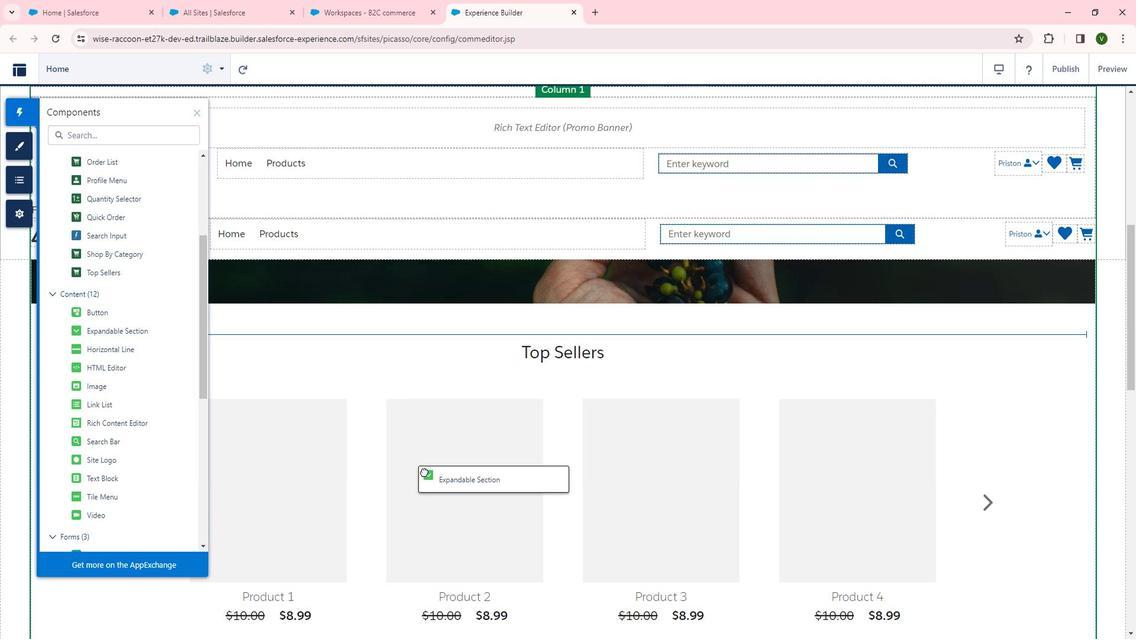 
Action: Mouse scrolled (434, 463) with delta (0, 0)
Screenshot: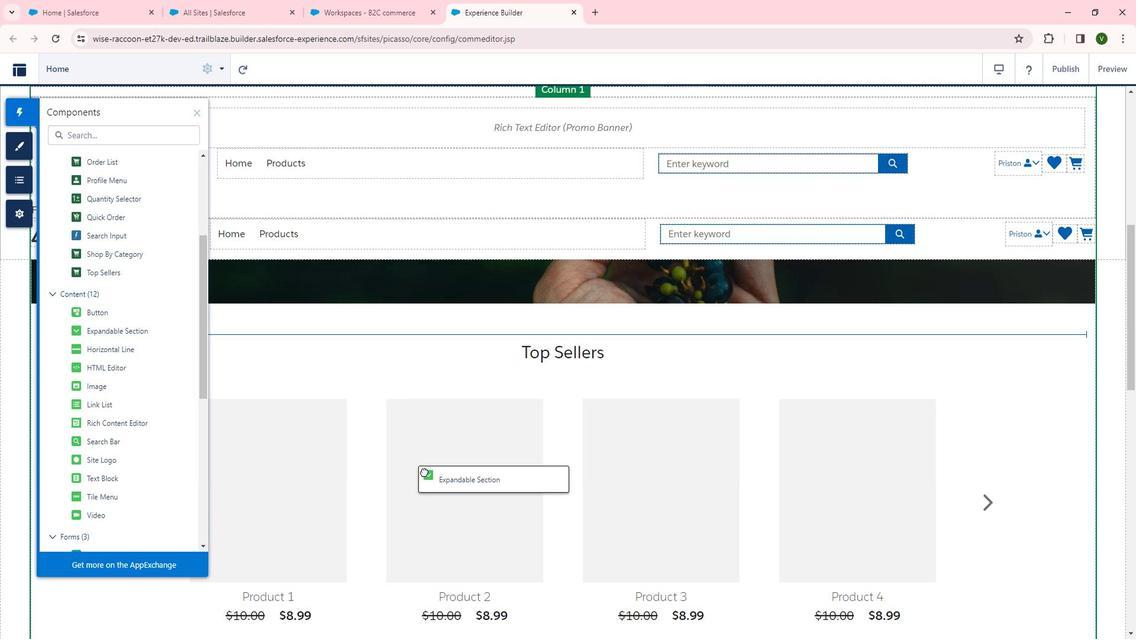 
Action: Mouse moved to (535, 241)
Screenshot: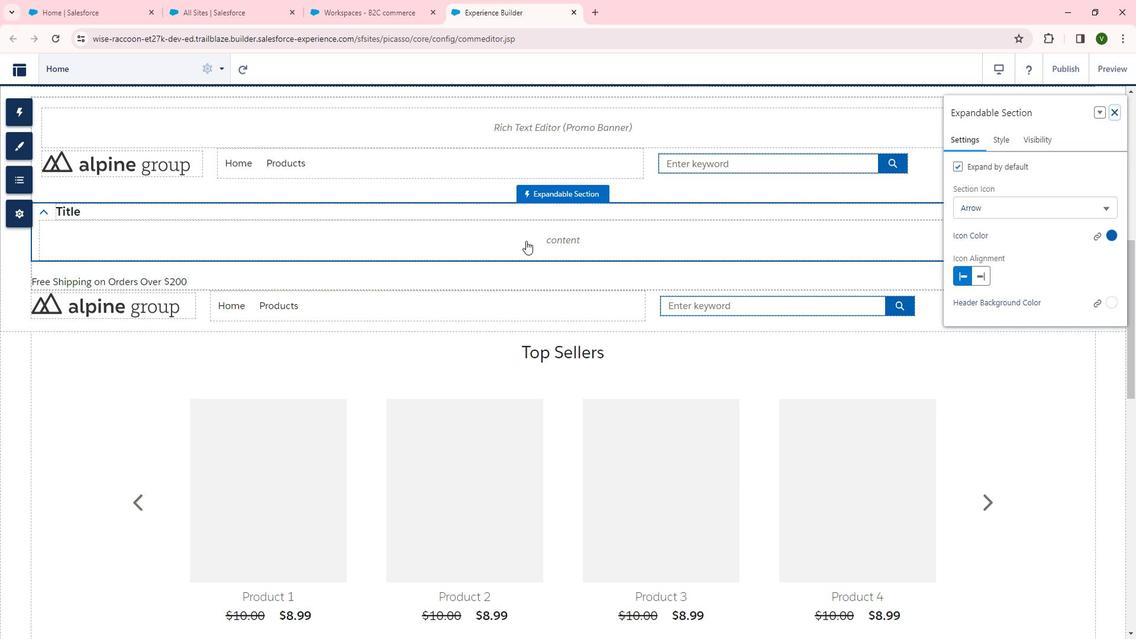 
